 Task: Create a due date automation trigger when advanced on, on the wednesday of the week before a card is due add fields without custom field "Resume" cleared at 11:00 AM.
Action: Mouse moved to (1120, 95)
Screenshot: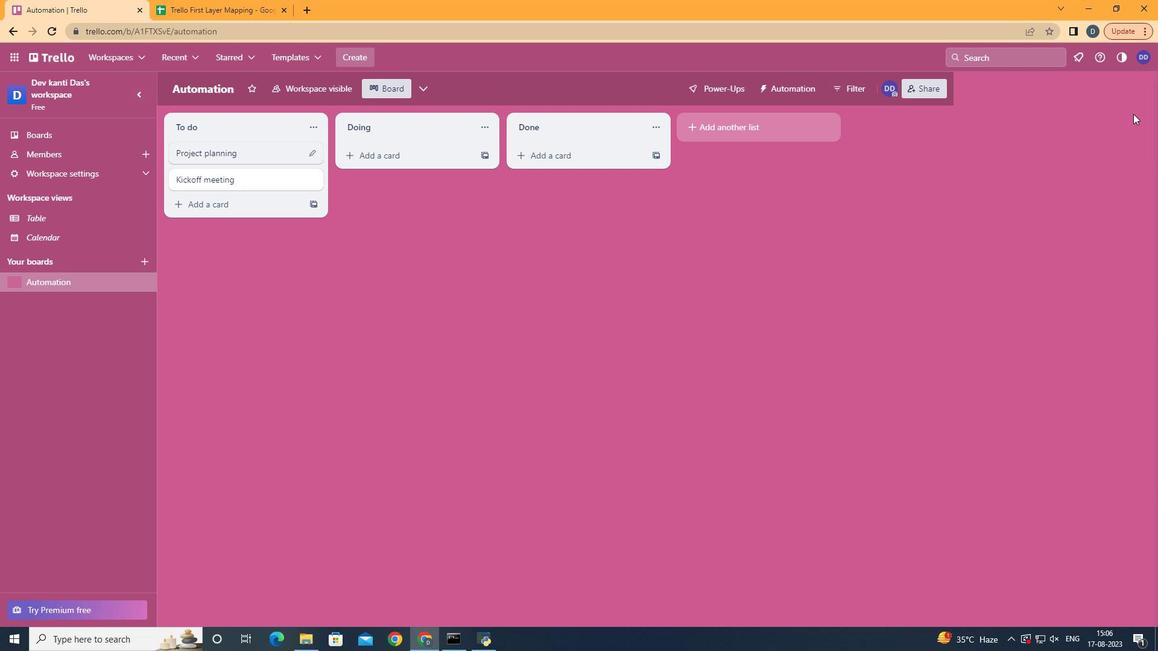 
Action: Mouse pressed left at (1120, 95)
Screenshot: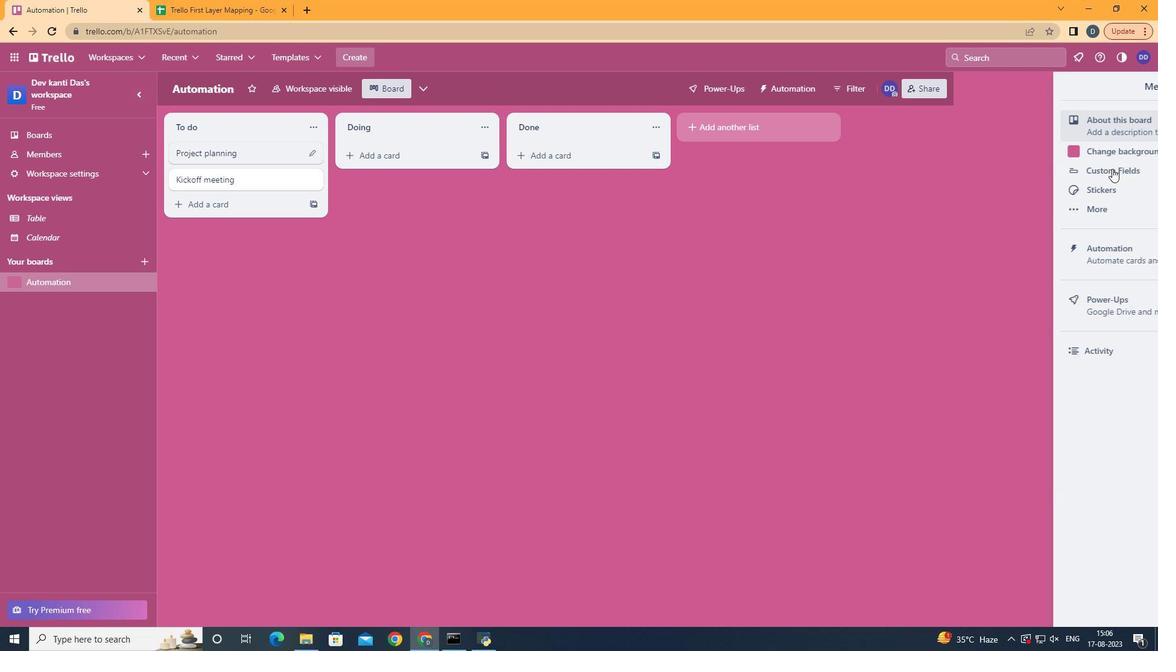 
Action: Mouse moved to (1069, 267)
Screenshot: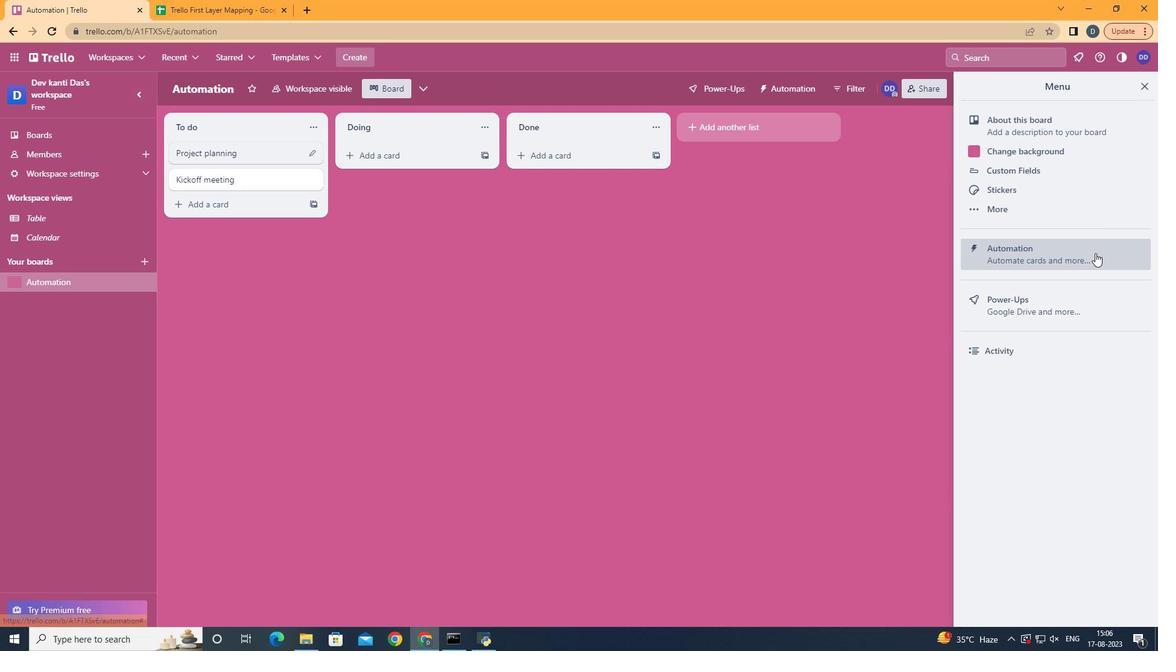 
Action: Mouse pressed left at (1069, 267)
Screenshot: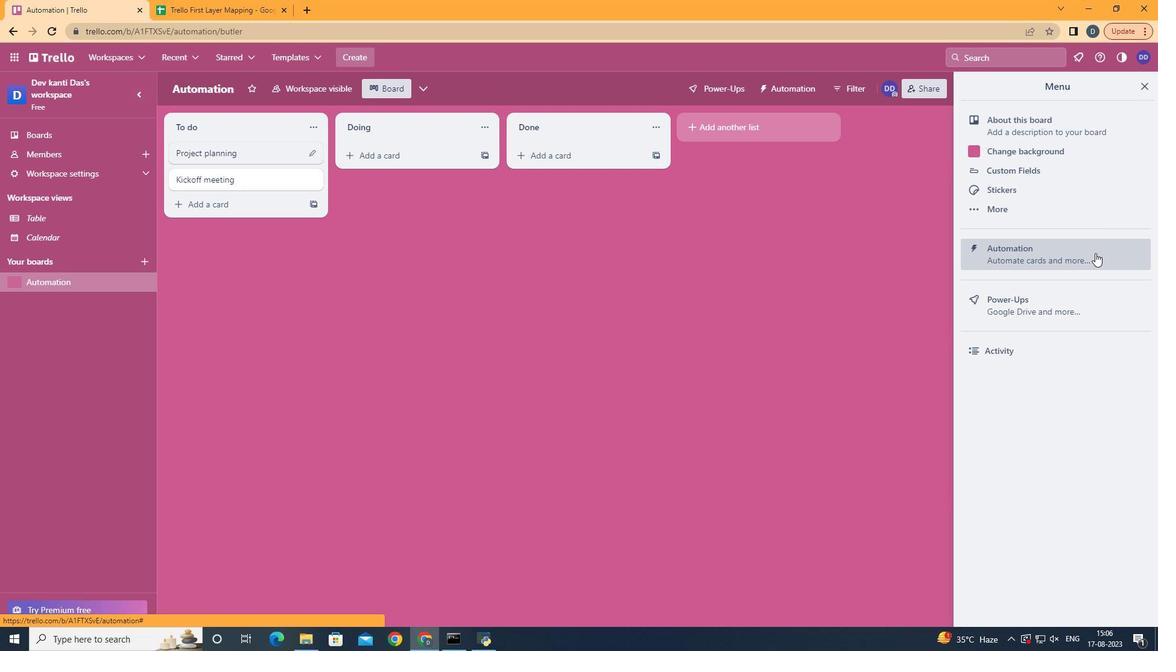 
Action: Mouse moved to (217, 255)
Screenshot: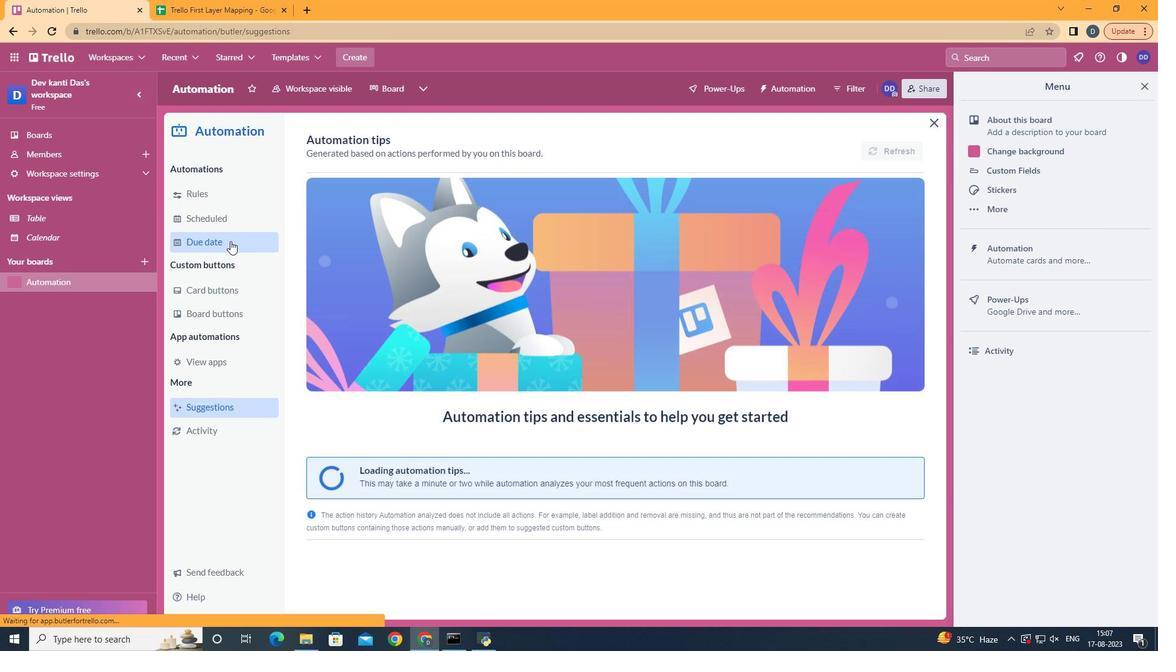 
Action: Mouse pressed left at (217, 255)
Screenshot: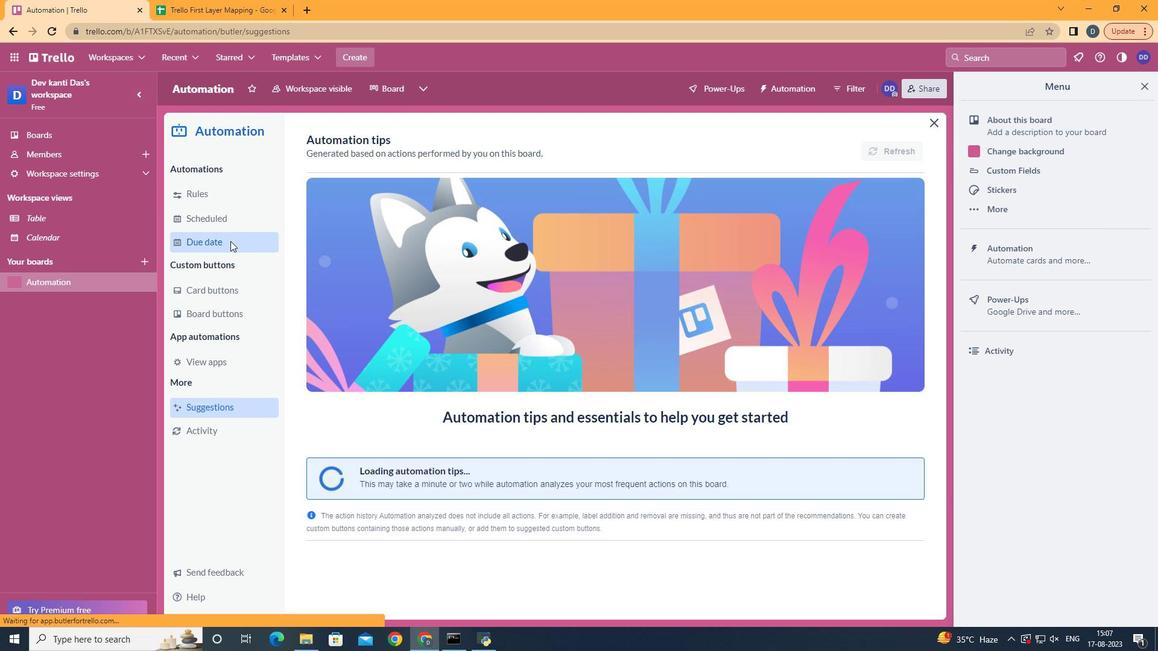 
Action: Mouse moved to (817, 158)
Screenshot: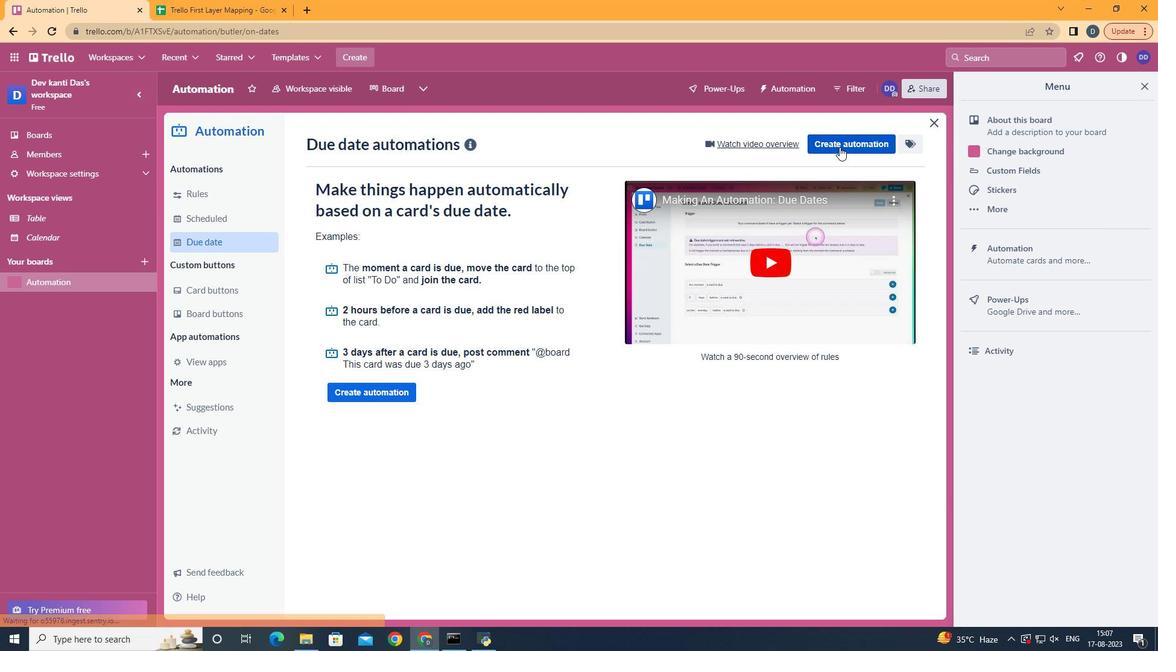 
Action: Mouse pressed left at (817, 158)
Screenshot: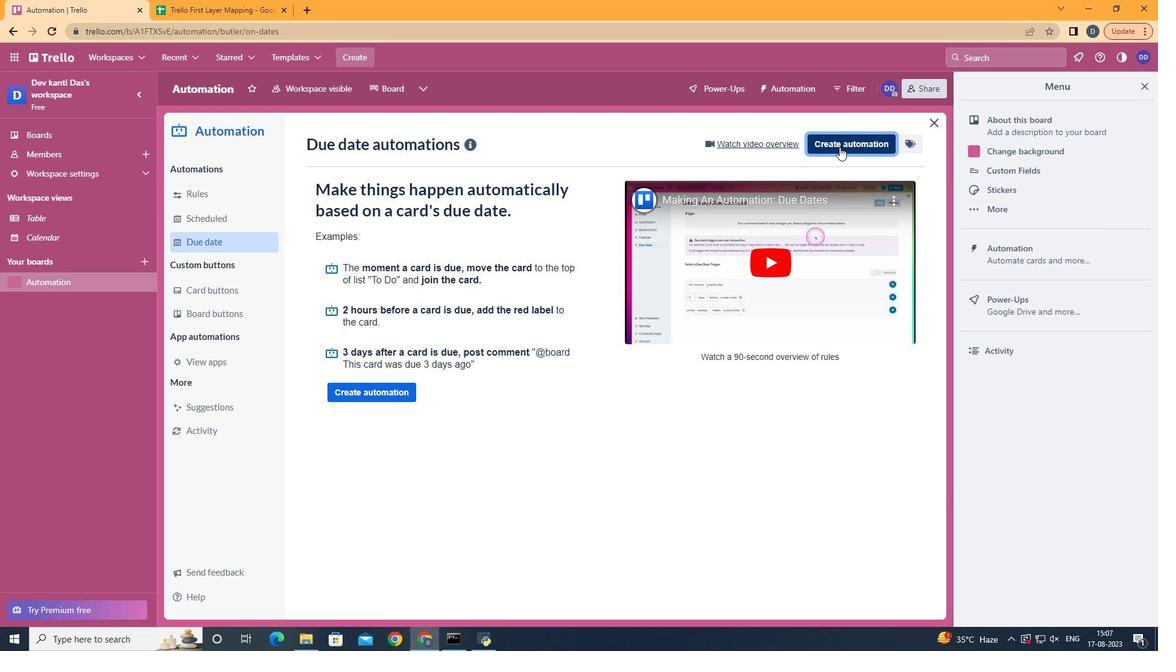 
Action: Mouse moved to (604, 283)
Screenshot: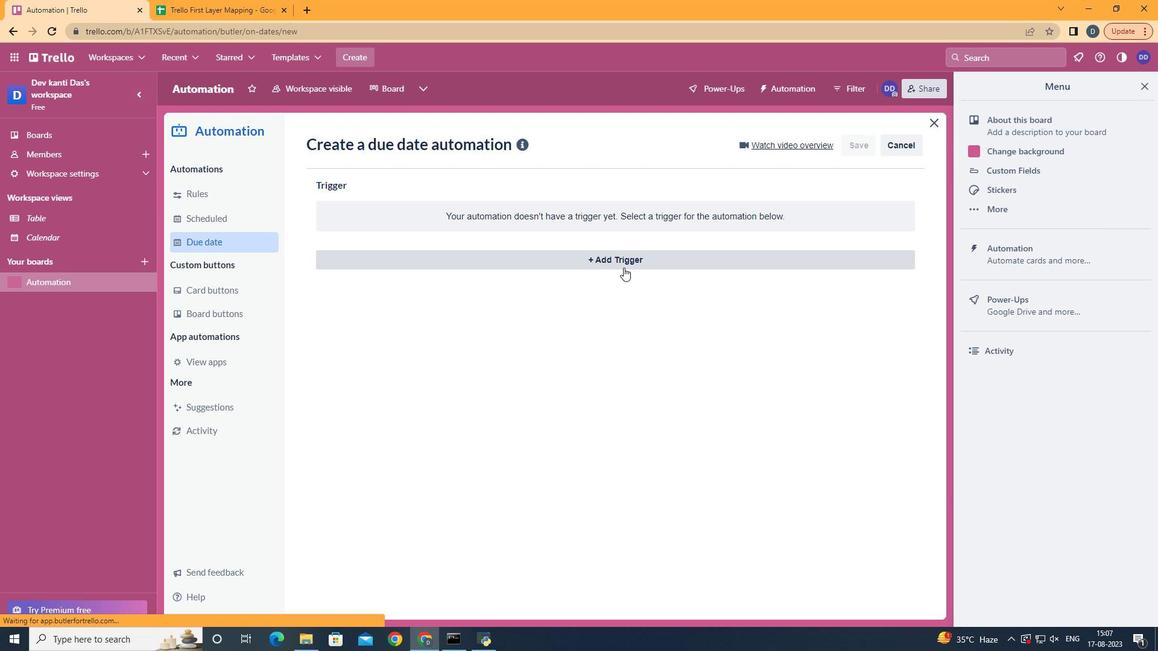 
Action: Mouse pressed left at (604, 283)
Screenshot: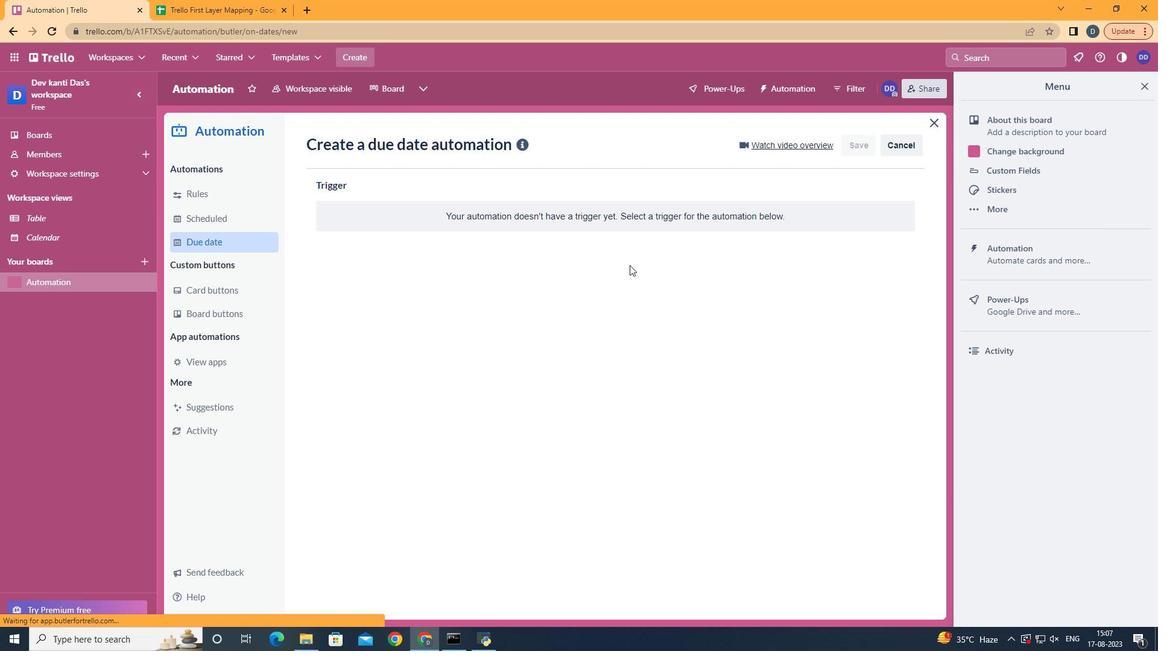 
Action: Mouse moved to (388, 382)
Screenshot: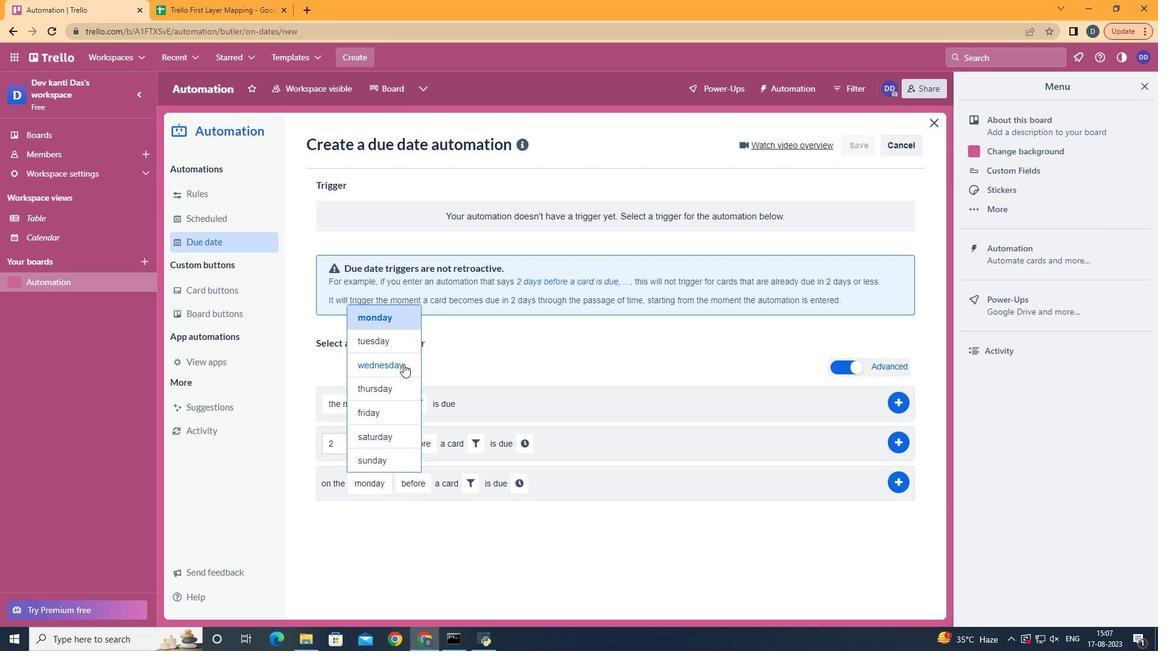 
Action: Mouse pressed left at (388, 382)
Screenshot: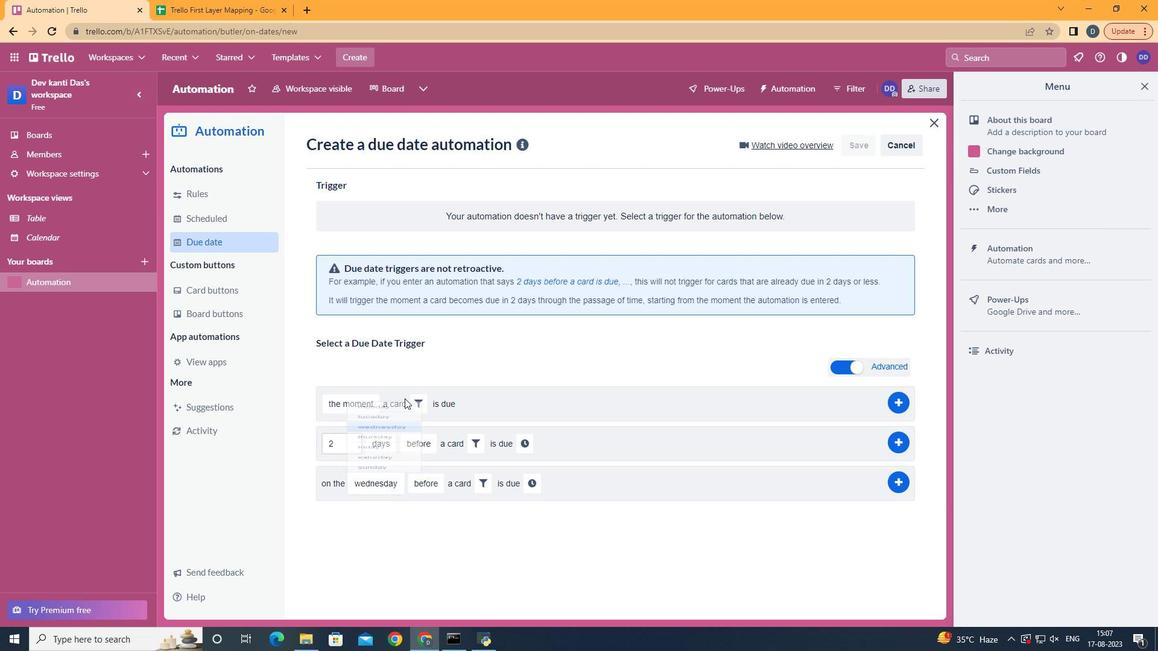 
Action: Mouse moved to (433, 599)
Screenshot: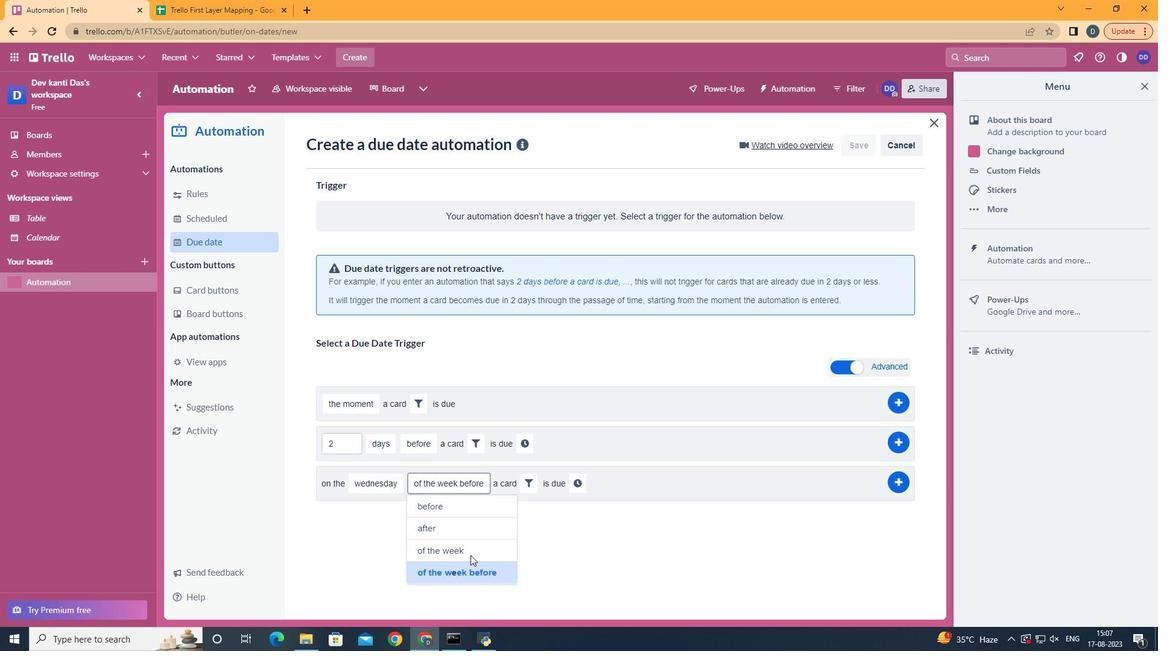
Action: Mouse pressed left at (433, 599)
Screenshot: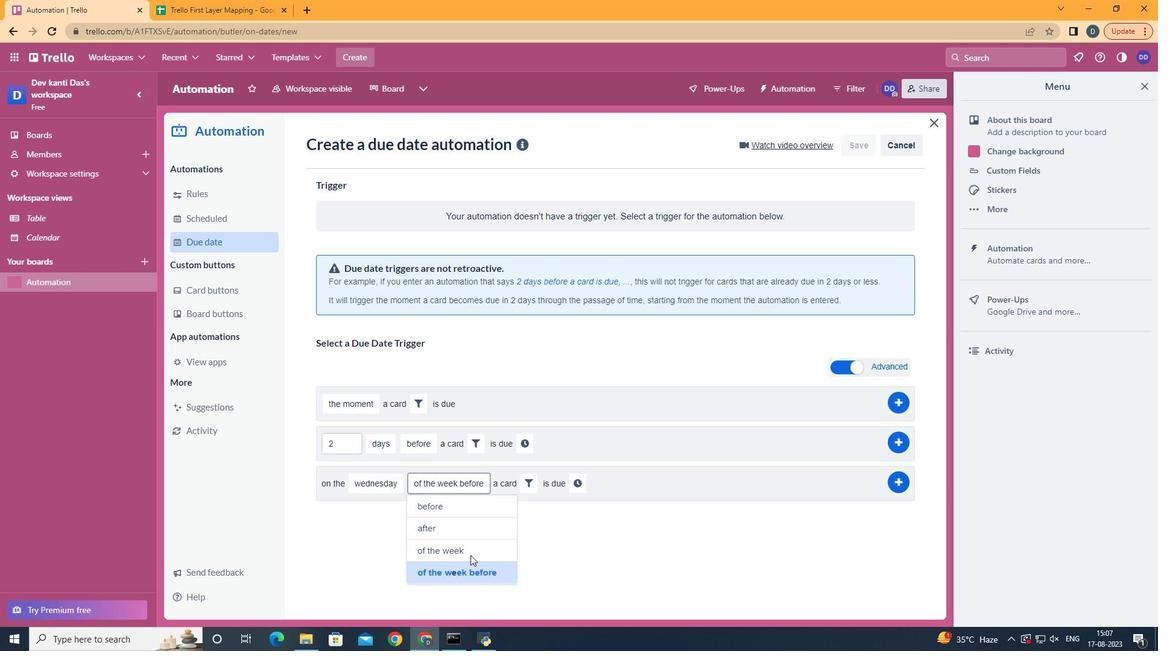 
Action: Mouse moved to (508, 500)
Screenshot: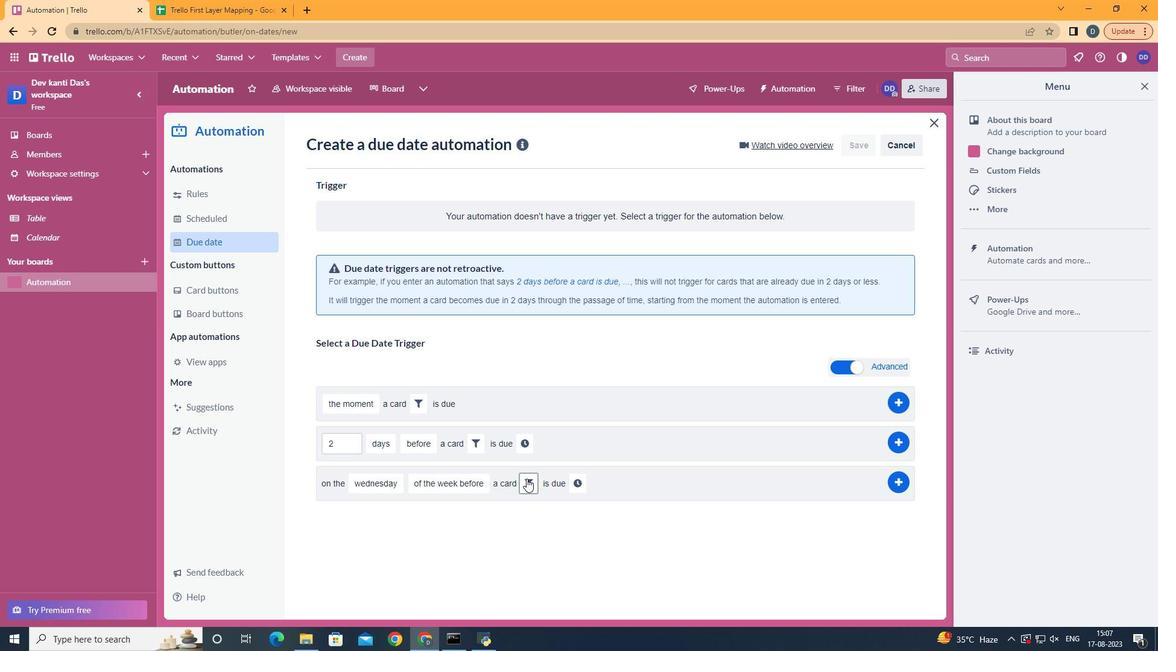 
Action: Mouse pressed left at (508, 500)
Screenshot: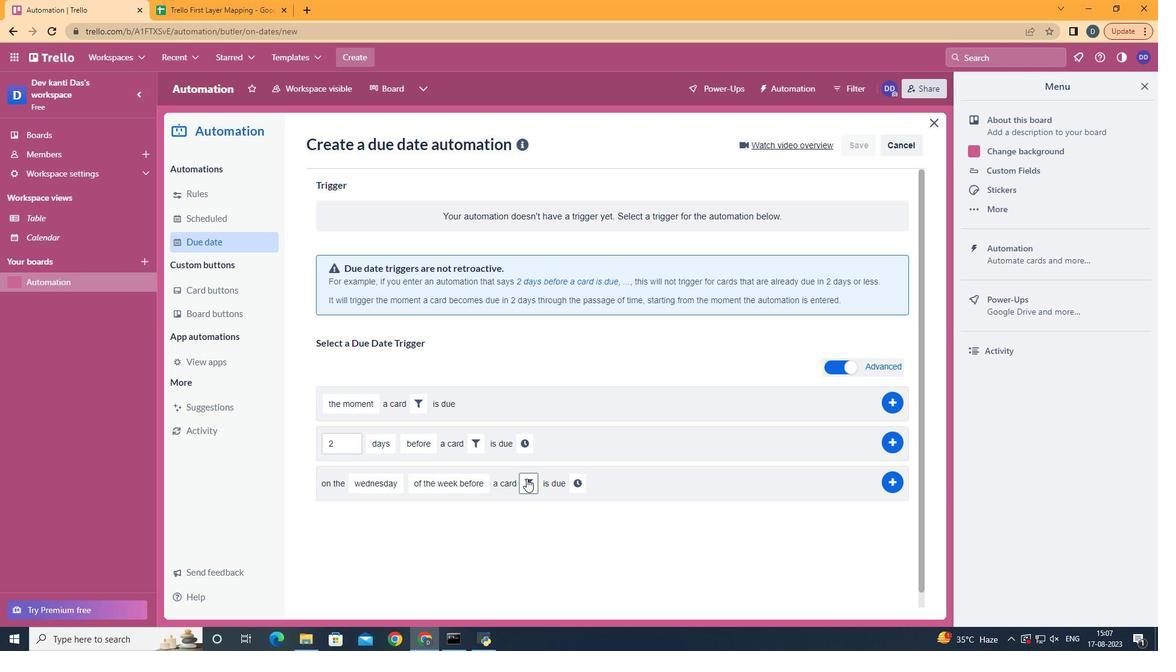 
Action: Mouse moved to (694, 547)
Screenshot: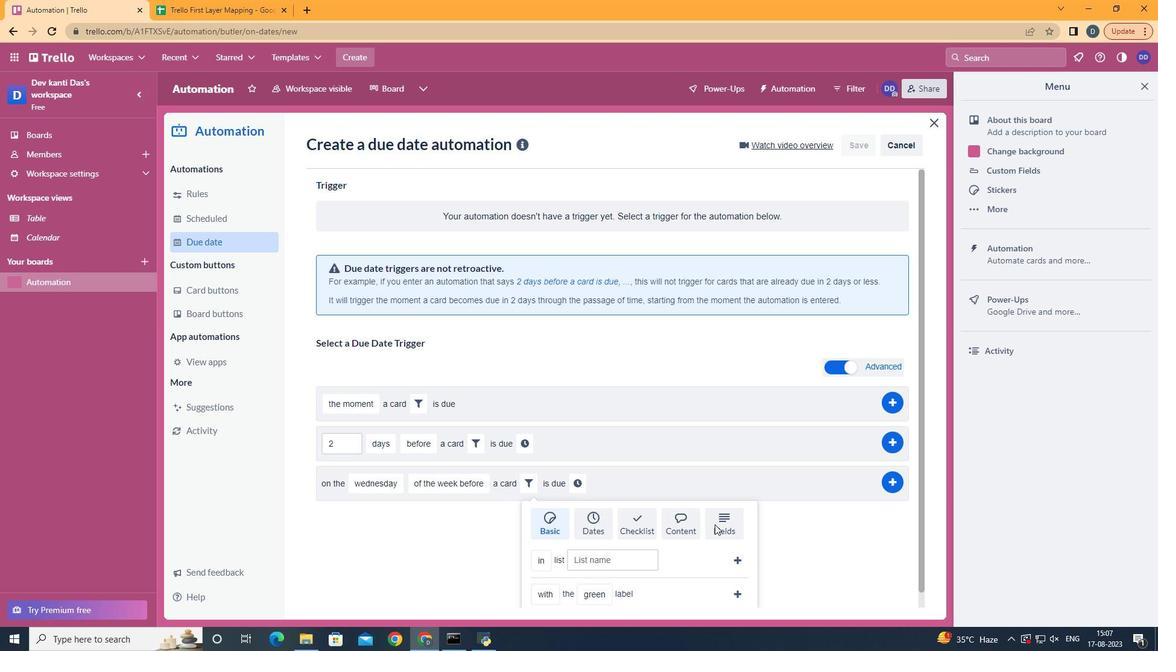 
Action: Mouse pressed left at (694, 547)
Screenshot: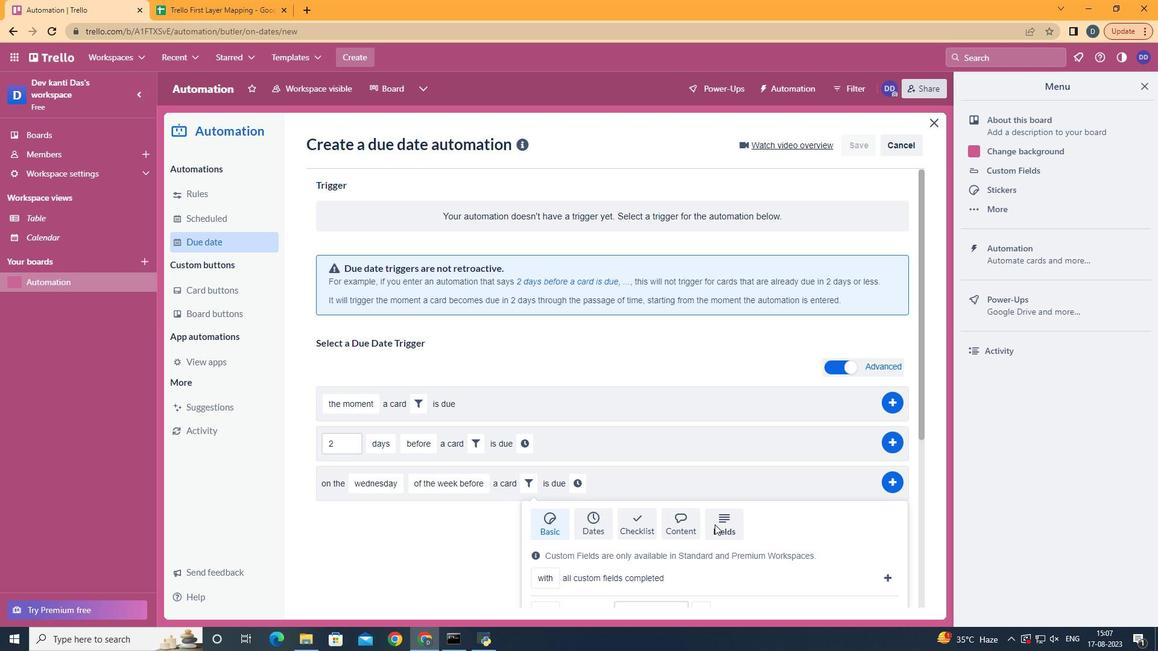 
Action: Mouse scrolled (694, 546) with delta (0, 0)
Screenshot: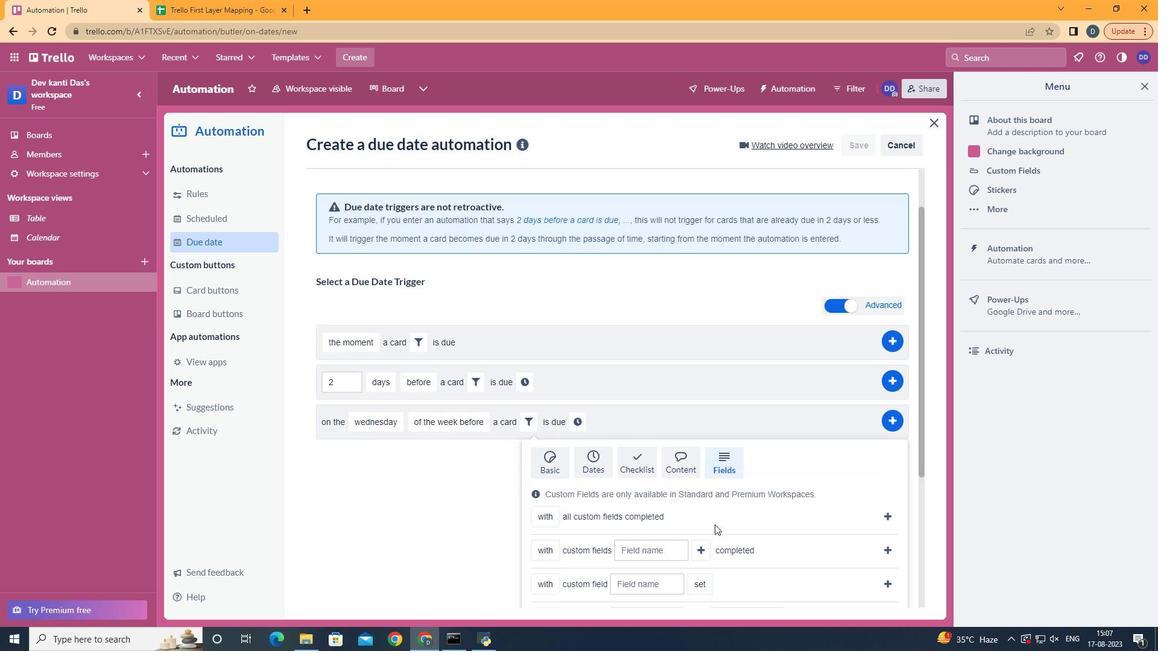 
Action: Mouse scrolled (694, 546) with delta (0, 0)
Screenshot: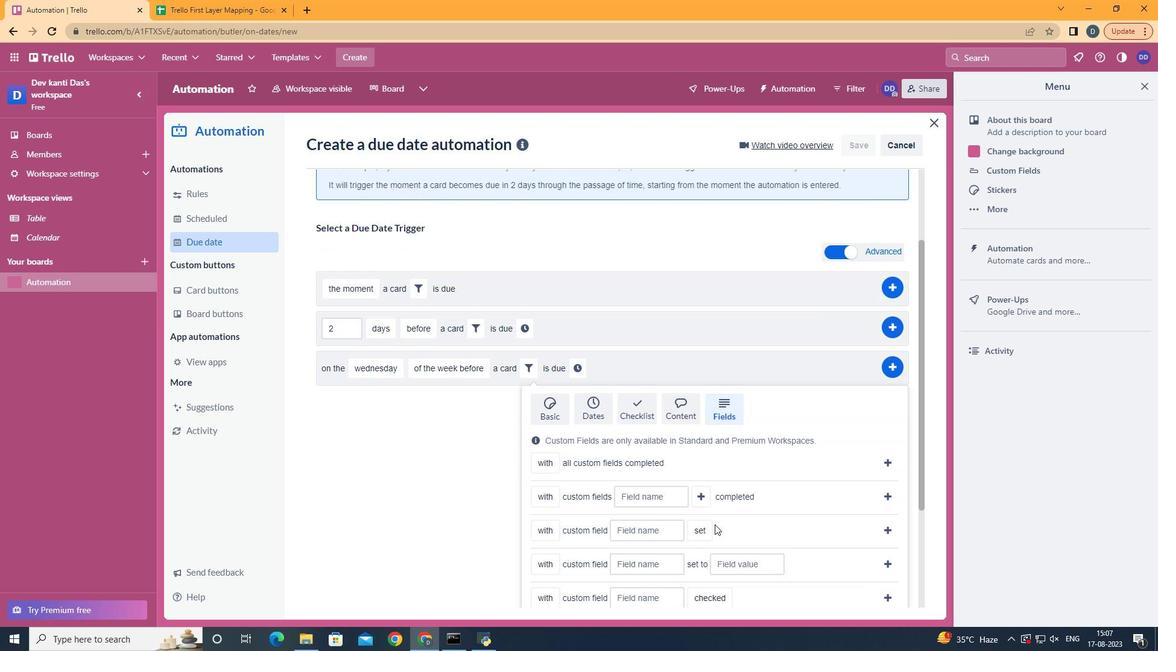 
Action: Mouse scrolled (694, 546) with delta (0, 0)
Screenshot: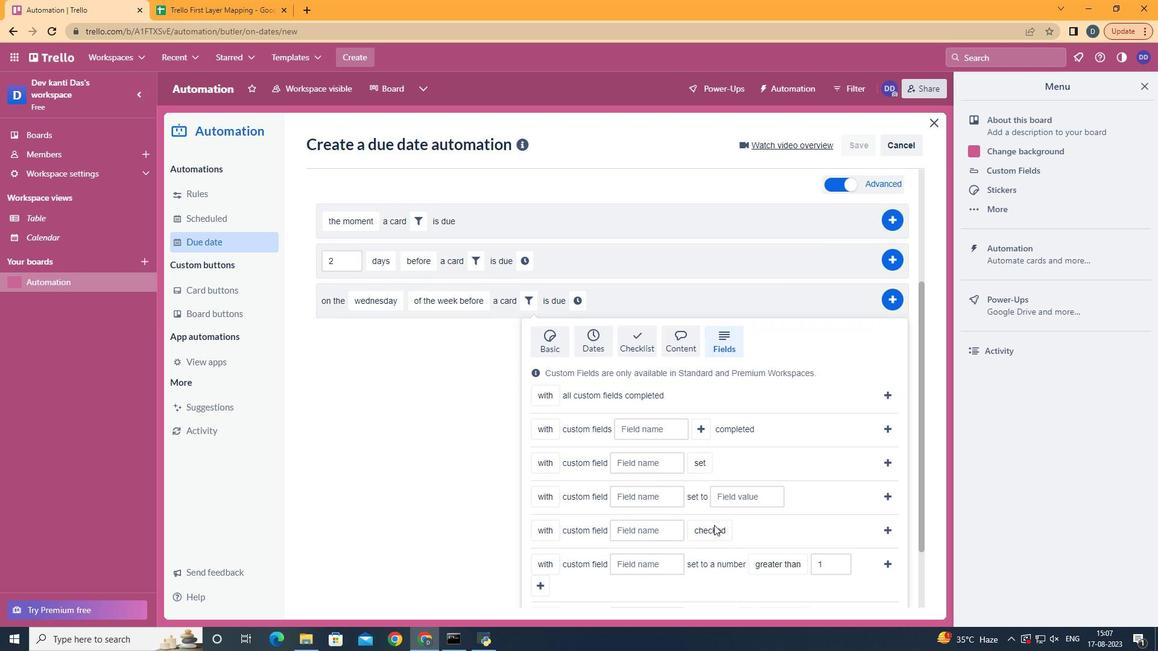 
Action: Mouse scrolled (694, 546) with delta (0, 0)
Screenshot: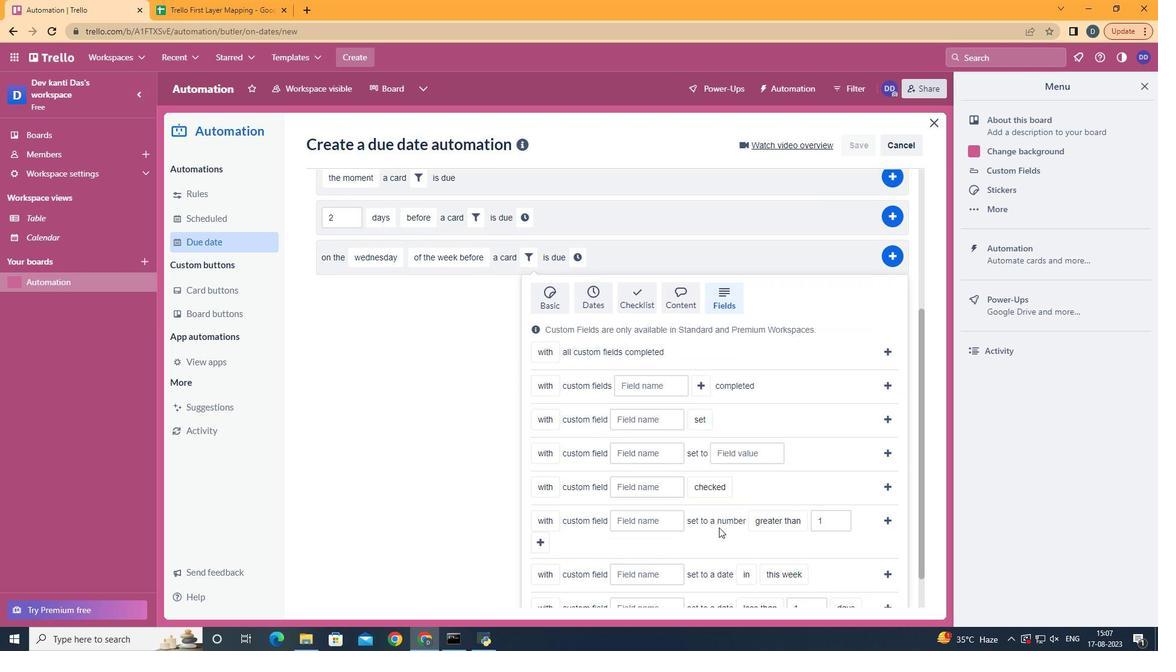
Action: Mouse moved to (544, 472)
Screenshot: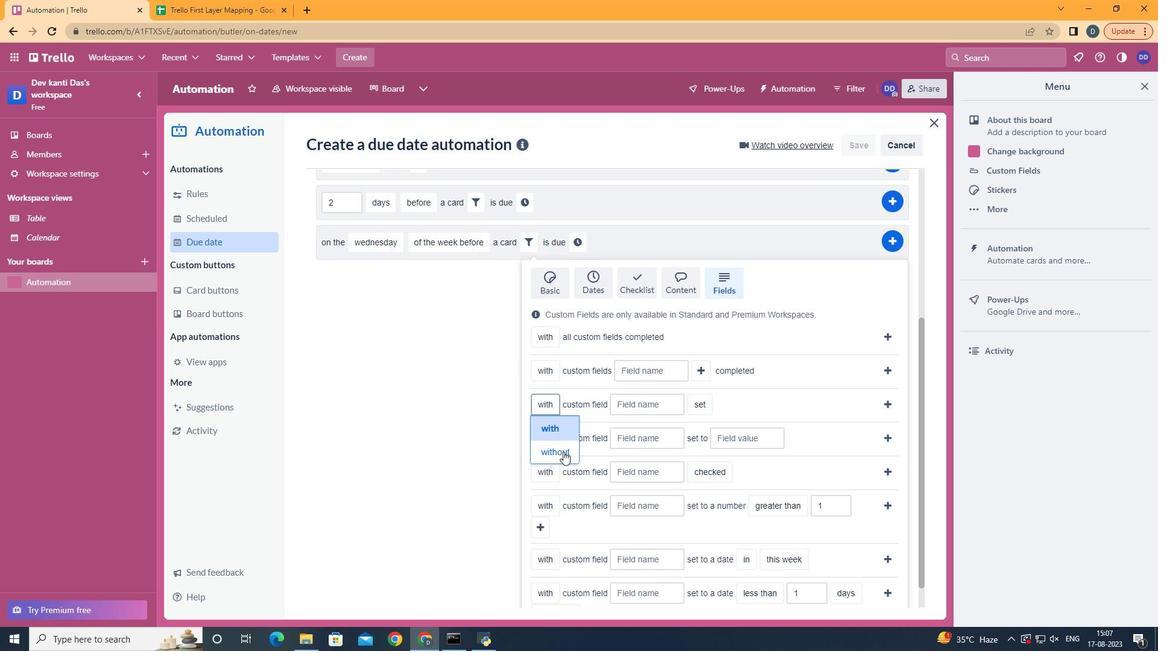 
Action: Mouse pressed left at (544, 472)
Screenshot: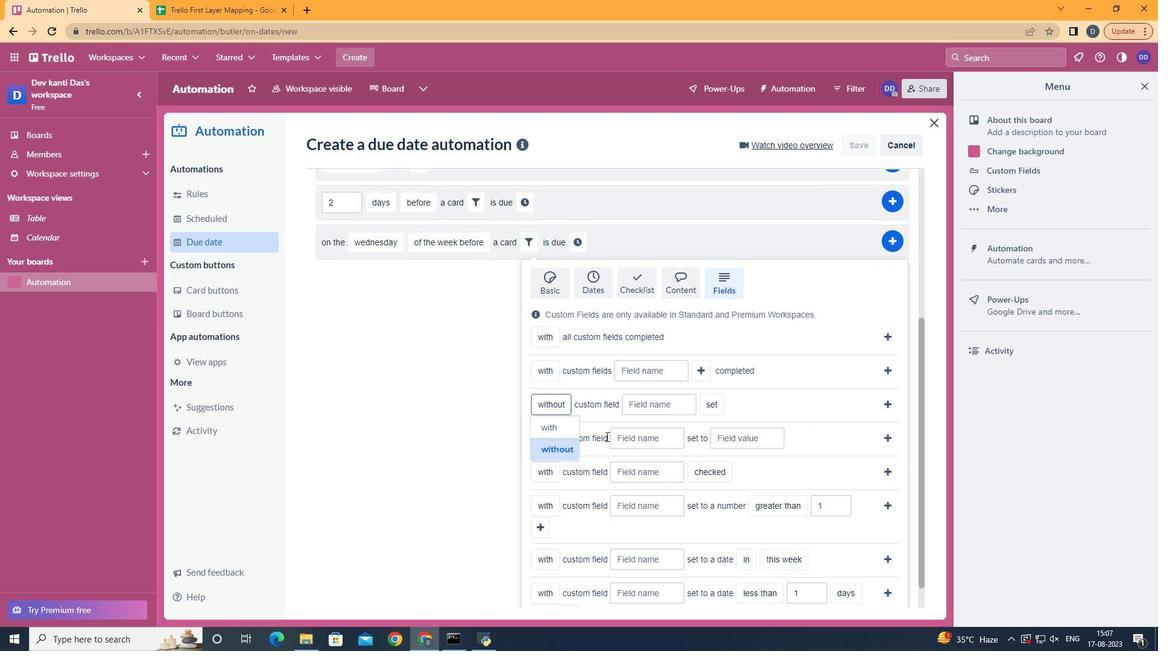 
Action: Mouse moved to (636, 432)
Screenshot: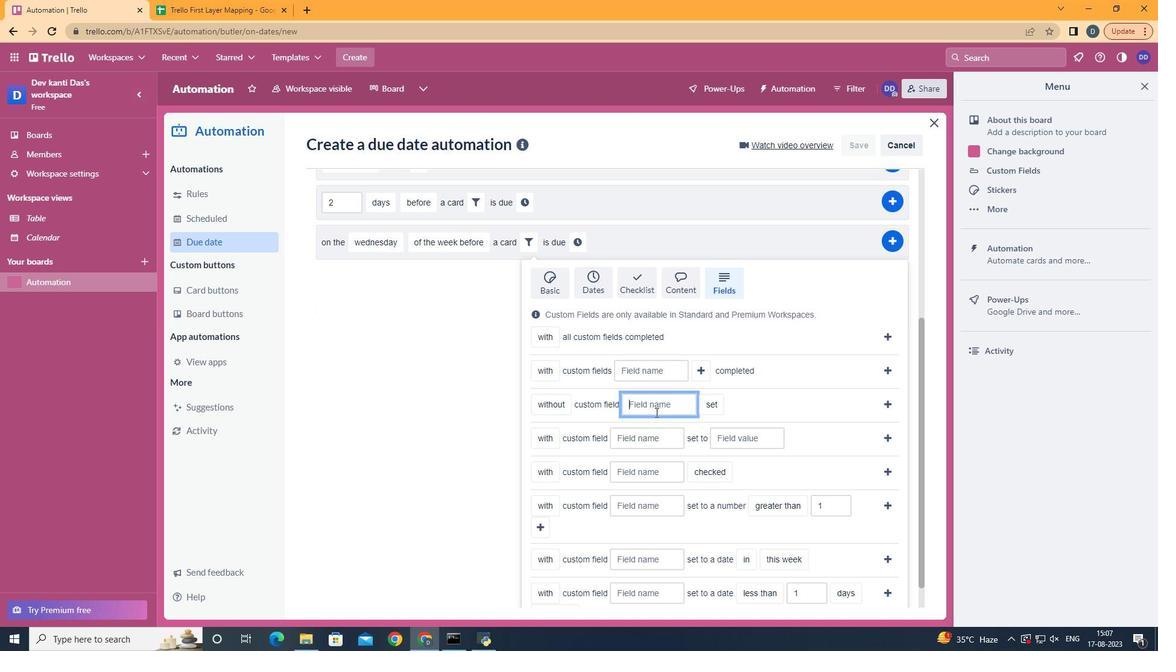 
Action: Mouse pressed left at (636, 432)
Screenshot: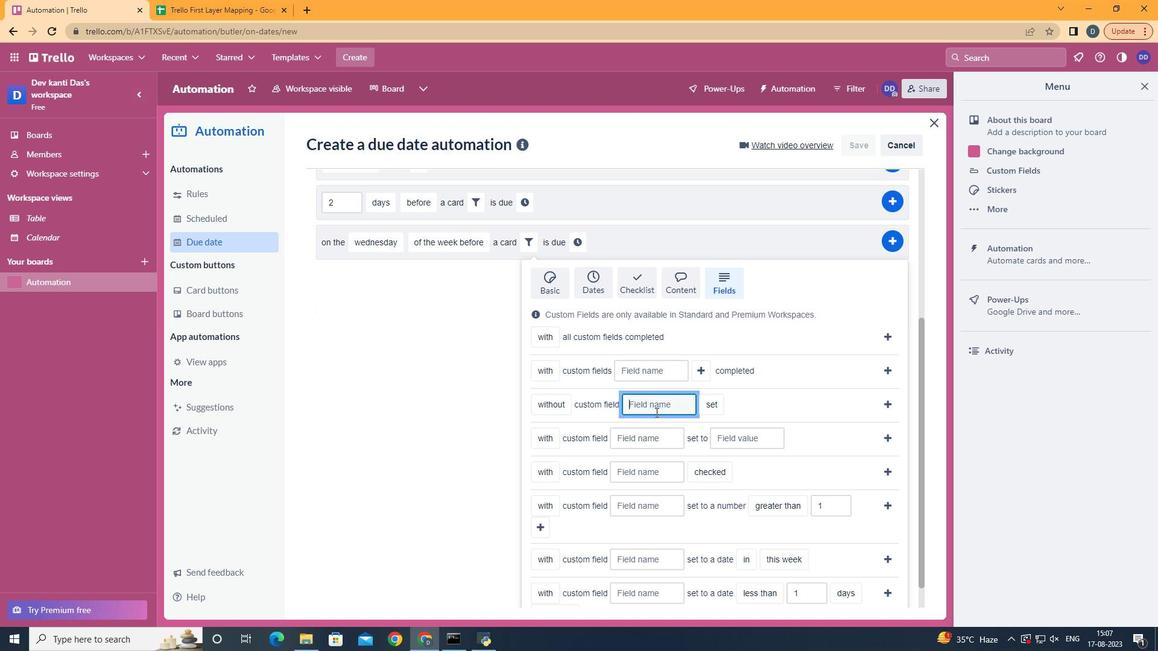 
Action: Key pressed <Key.shift>Resume
Screenshot: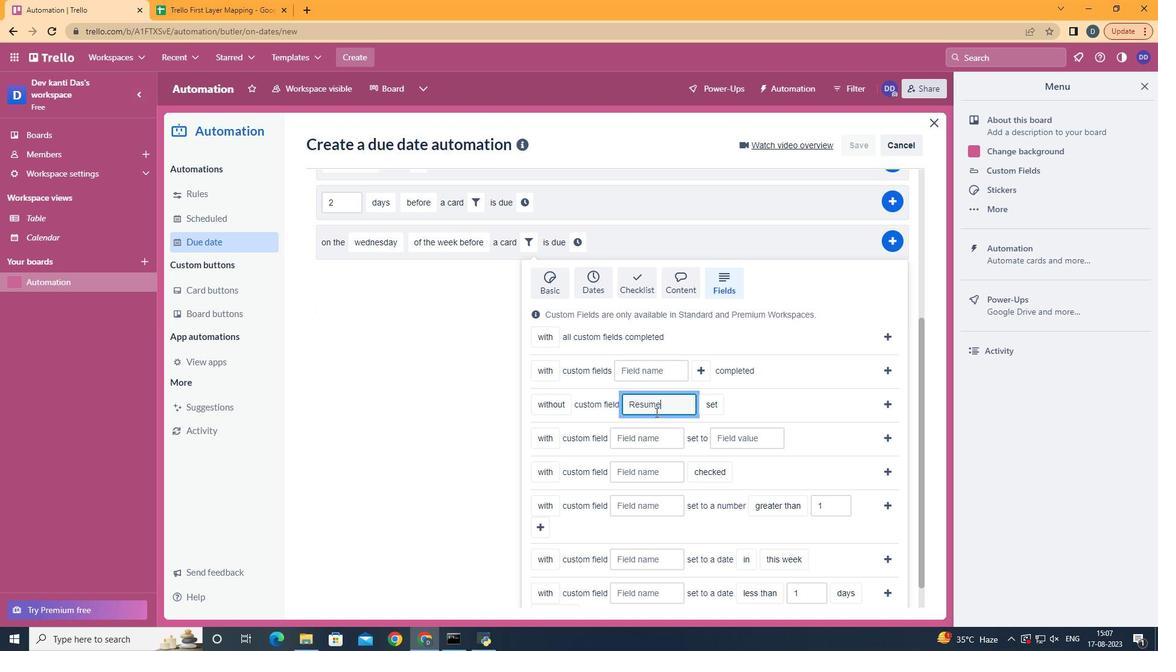 
Action: Mouse moved to (692, 467)
Screenshot: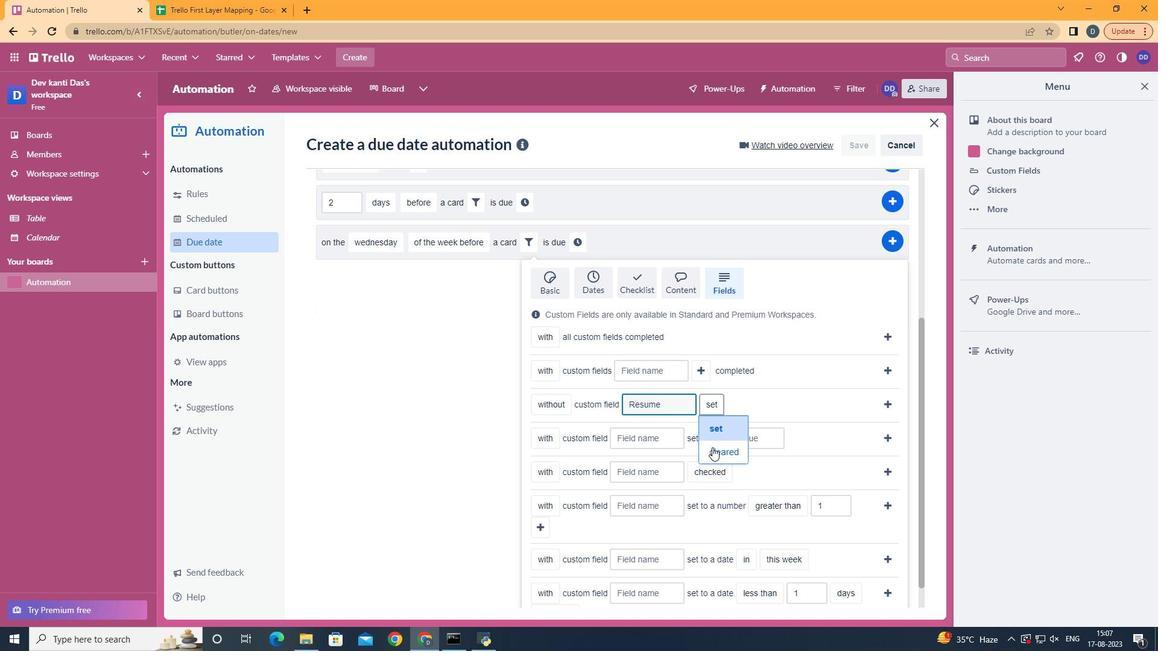 
Action: Mouse pressed left at (692, 467)
Screenshot: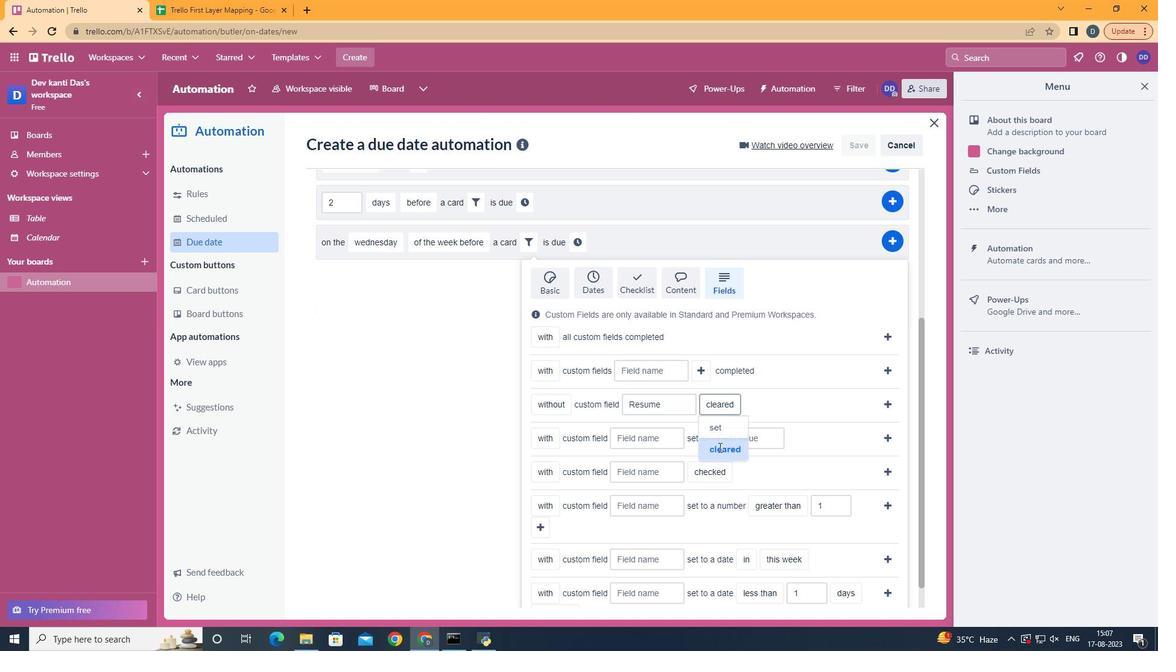 
Action: Mouse moved to (863, 418)
Screenshot: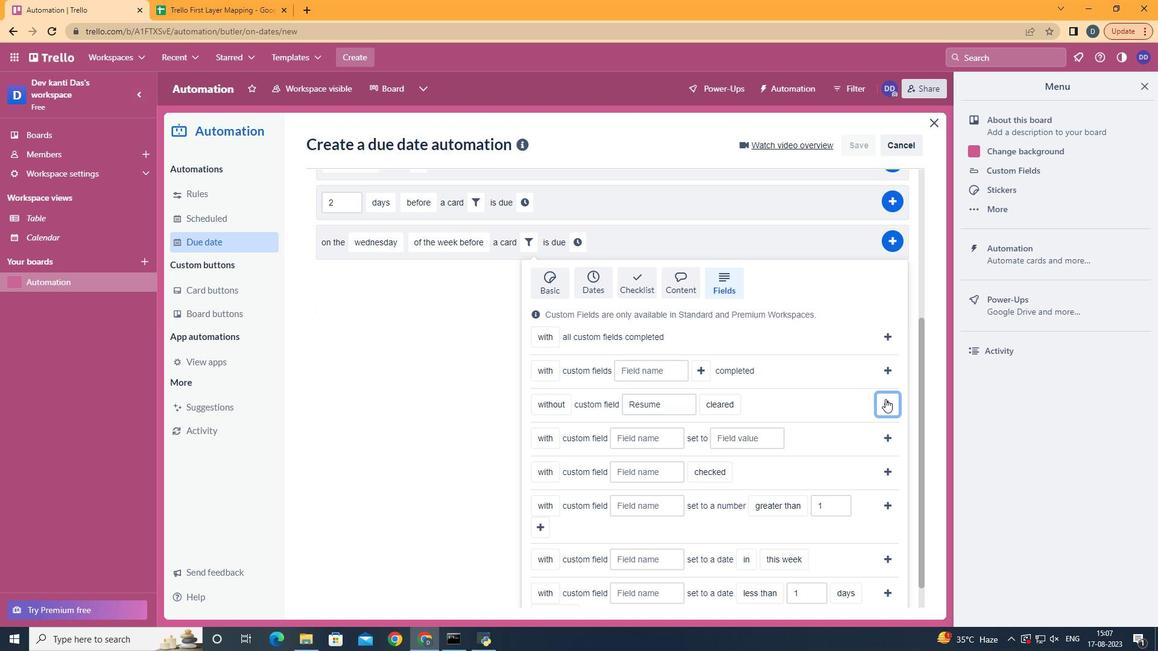 
Action: Mouse pressed left at (863, 418)
Screenshot: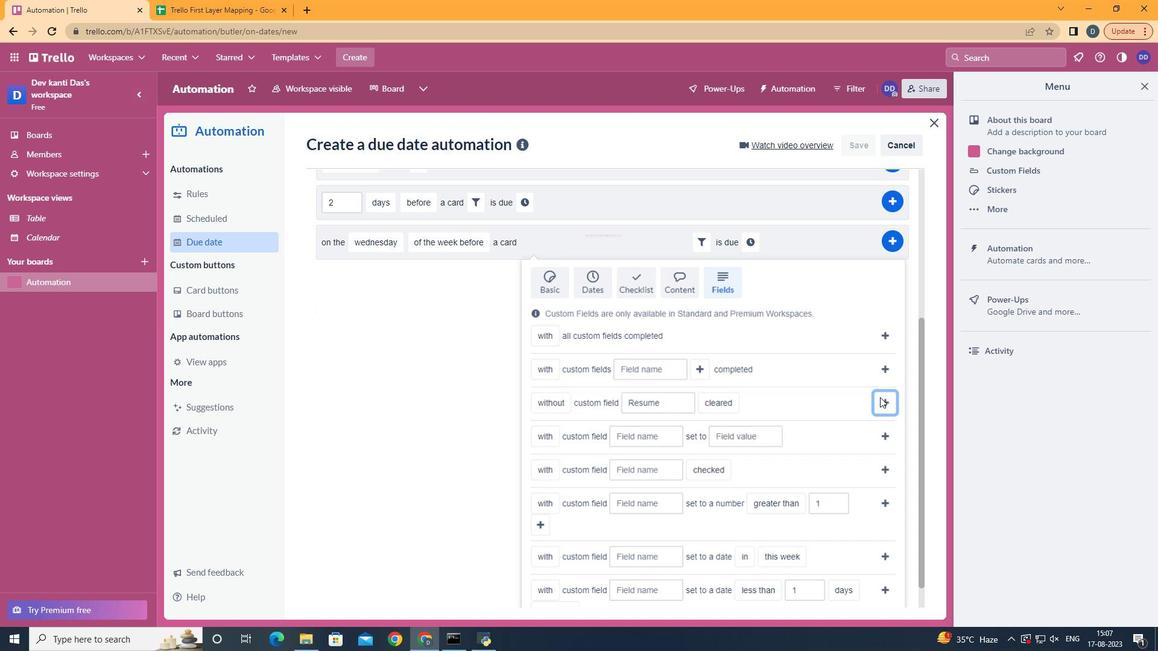 
Action: Mouse moved to (727, 508)
Screenshot: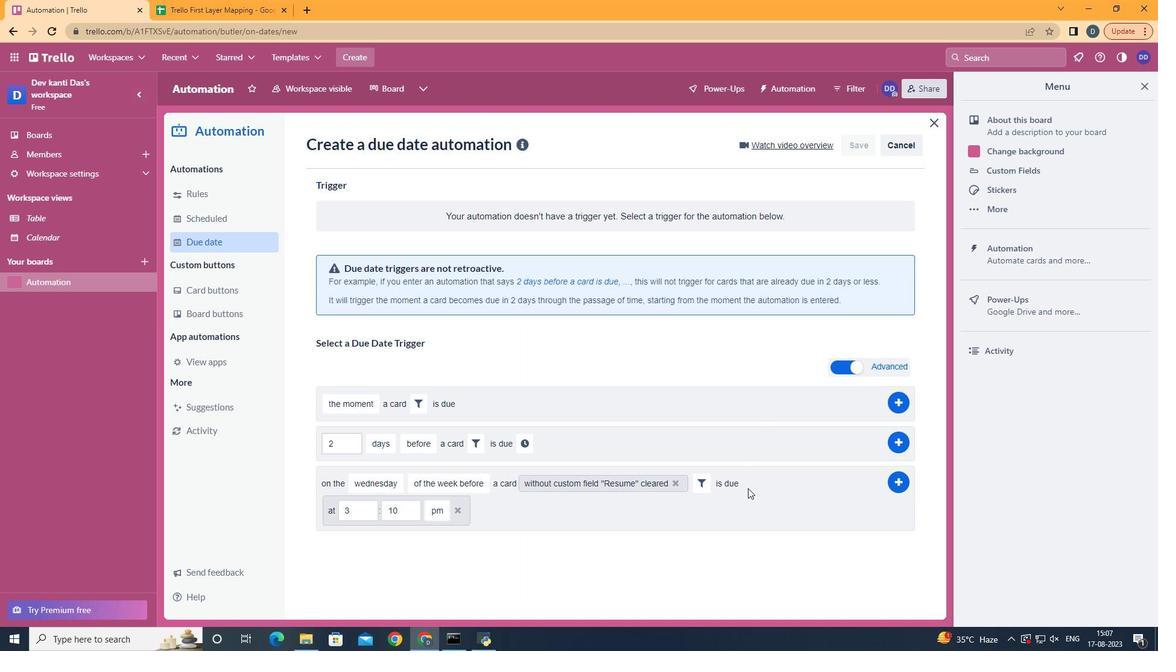 
Action: Mouse pressed left at (727, 508)
Screenshot: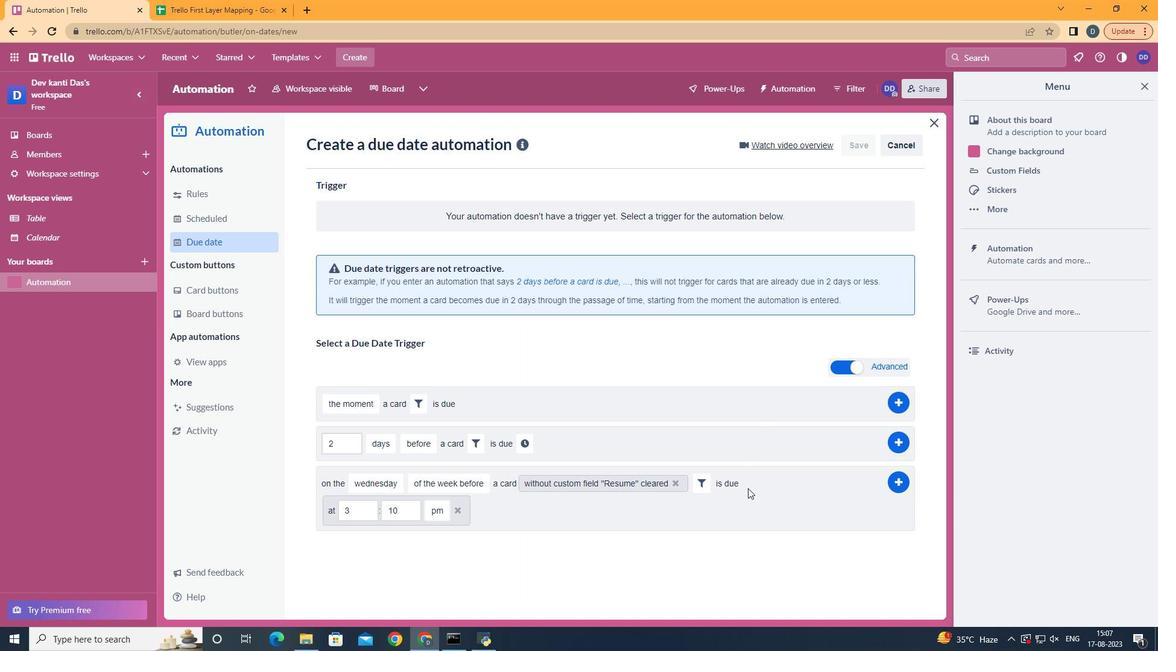 
Action: Mouse moved to (362, 533)
Screenshot: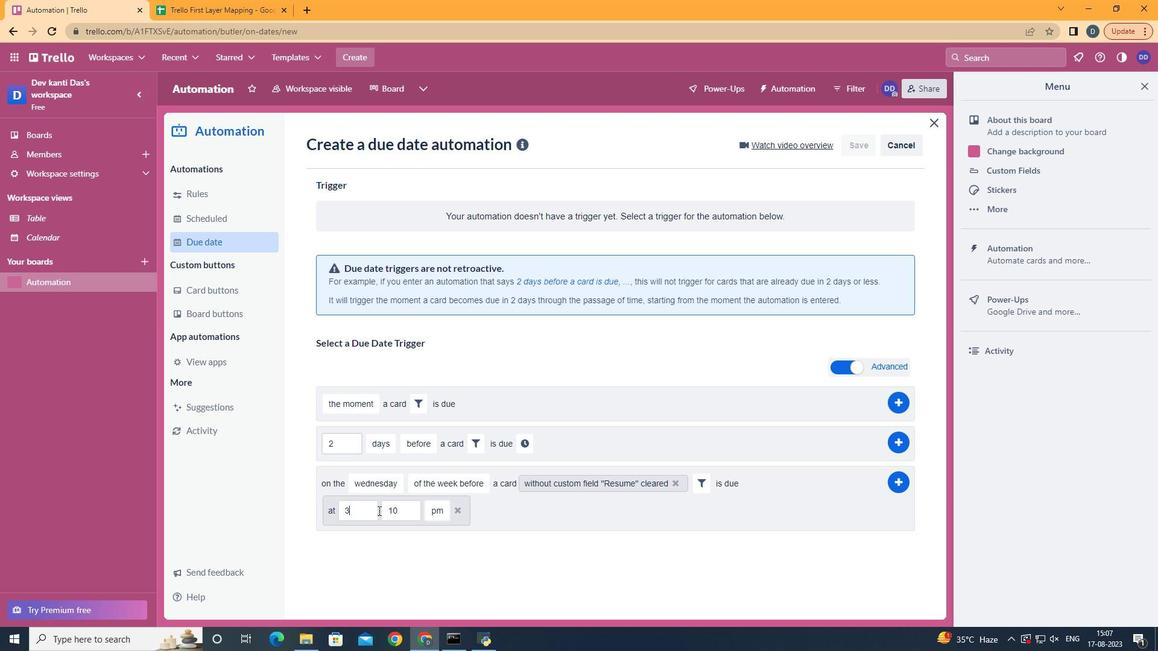 
Action: Mouse pressed left at (362, 533)
Screenshot: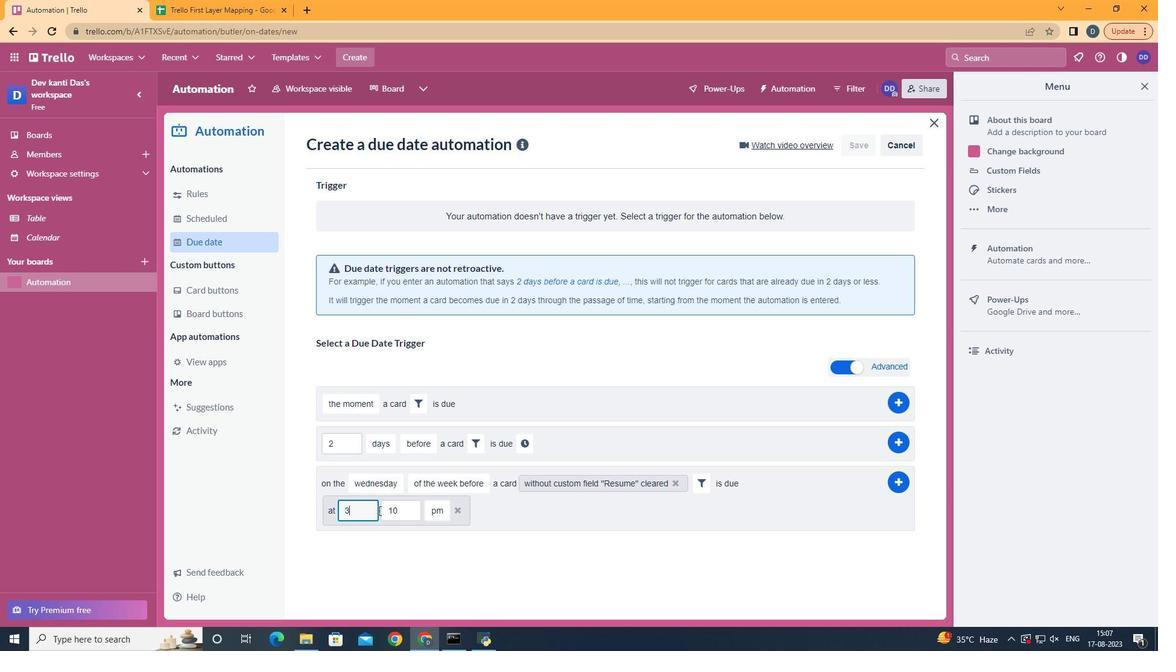 
Action: Mouse moved to (351, 535)
Screenshot: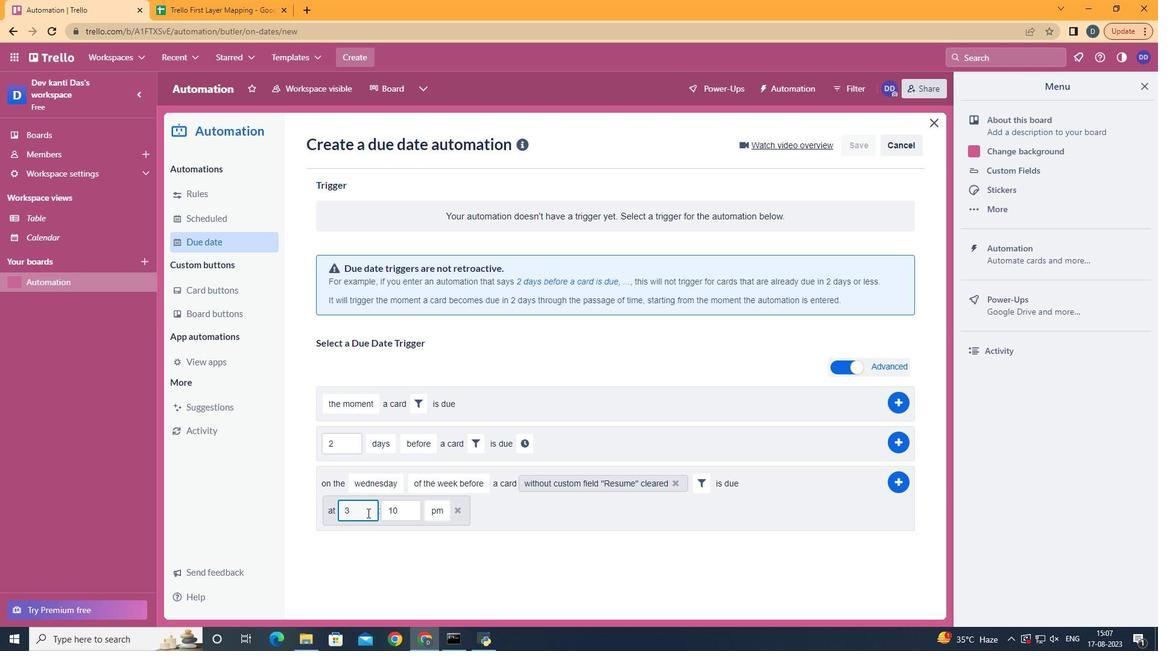 
Action: Key pressed <Key.backspace>11
Screenshot: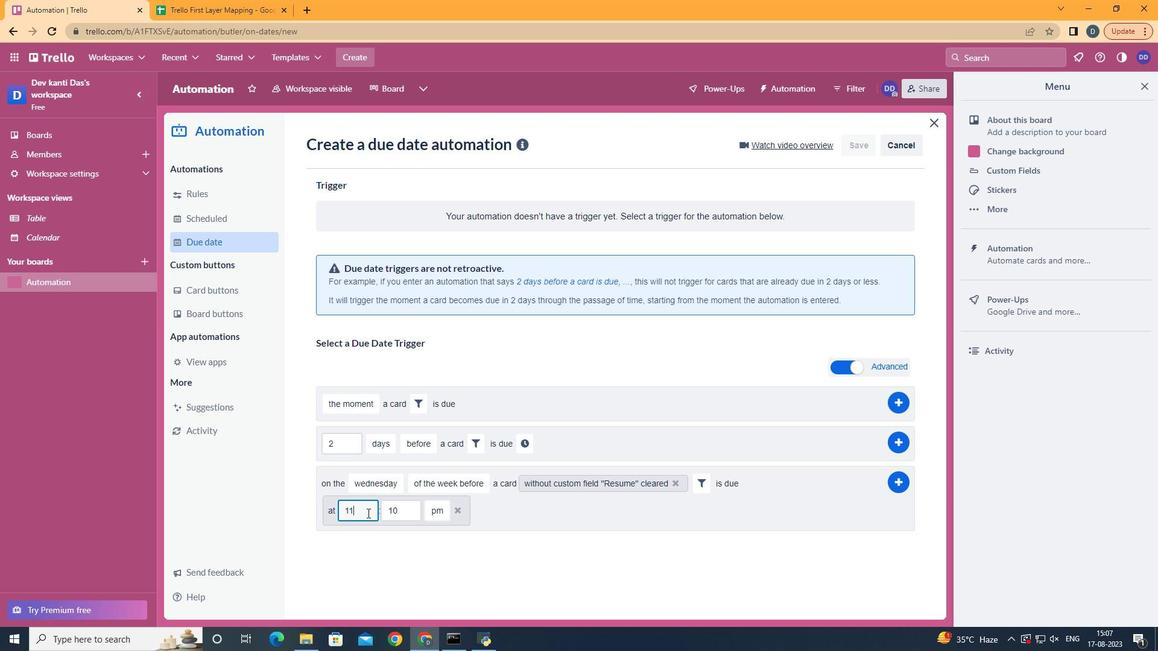 
Action: Mouse moved to (396, 537)
Screenshot: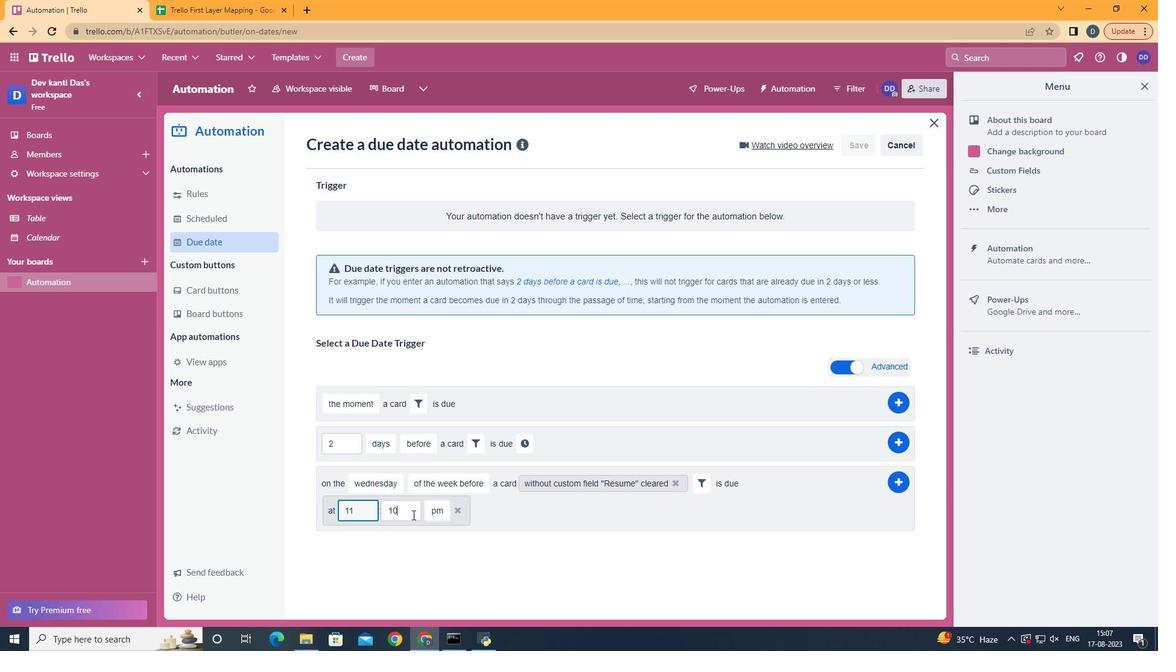 
Action: Mouse pressed left at (396, 537)
Screenshot: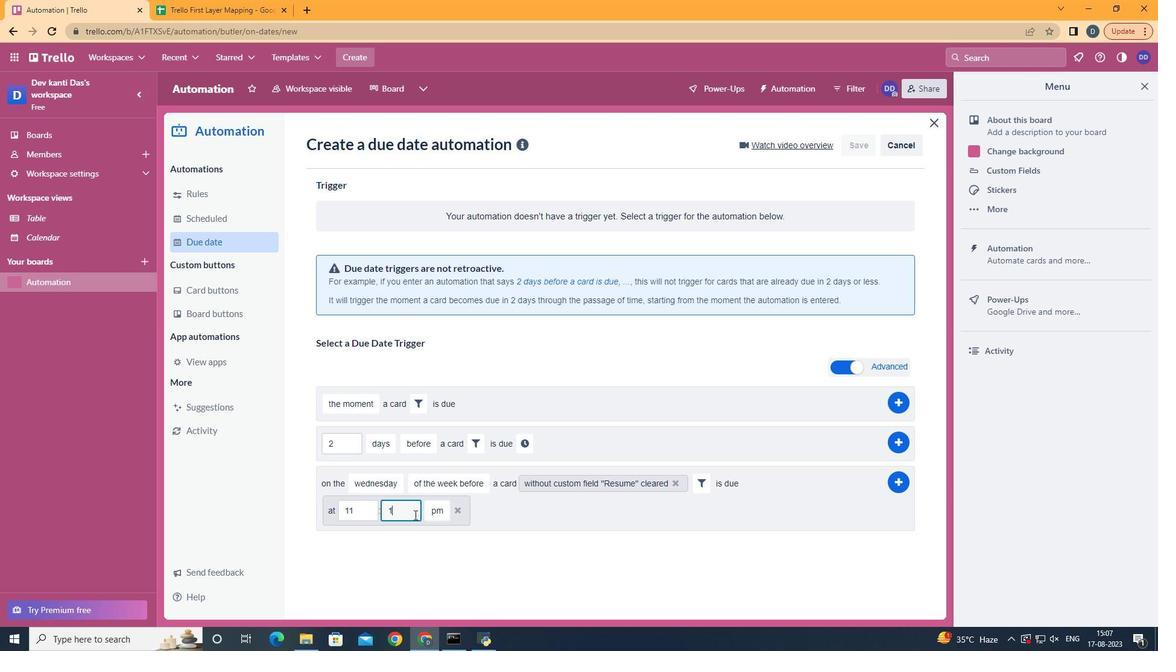 
Action: Key pressed <Key.backspace>
Screenshot: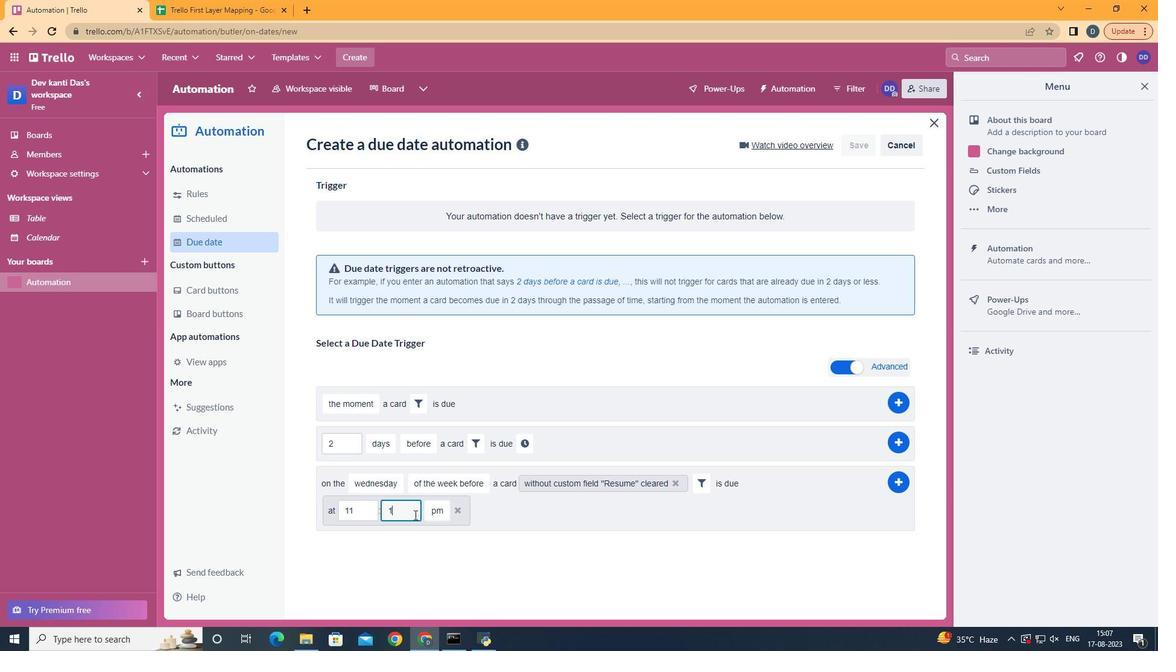 
Action: Mouse moved to (398, 537)
Screenshot: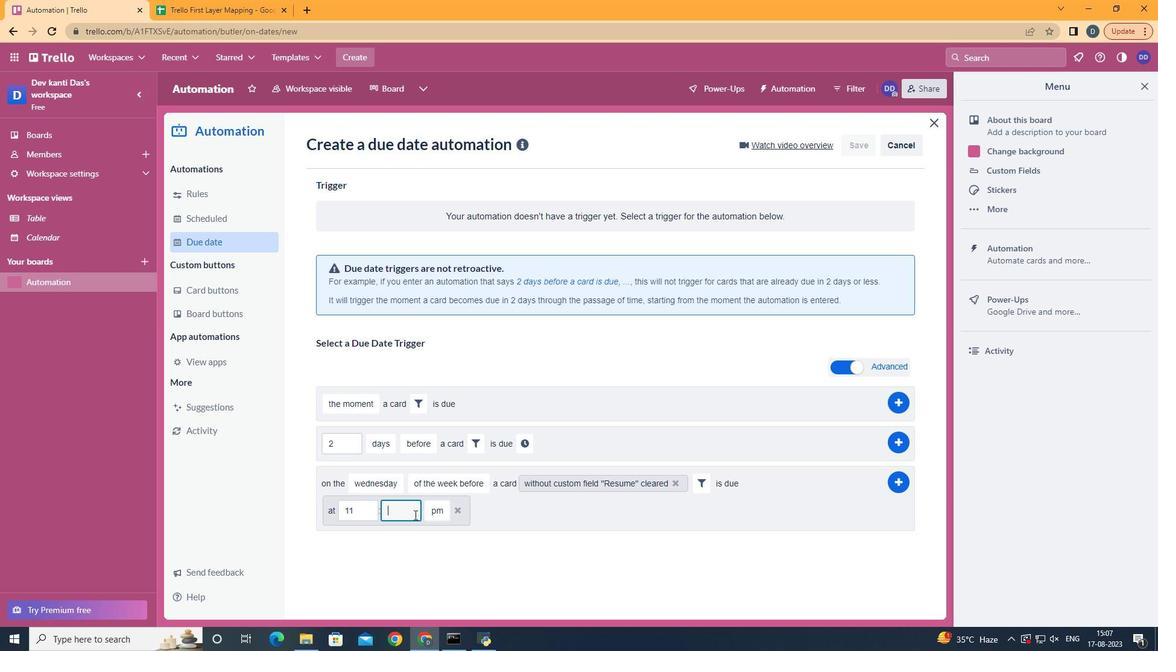 
Action: Key pressed <Key.backspace>00
Screenshot: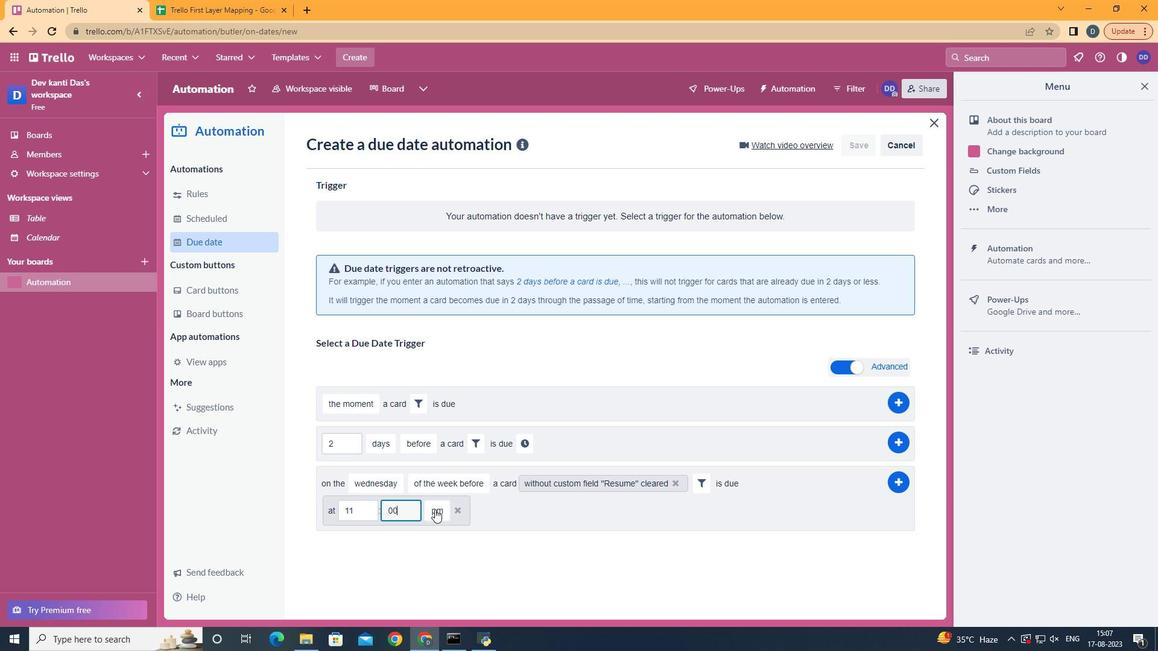 
Action: Mouse moved to (426, 557)
Screenshot: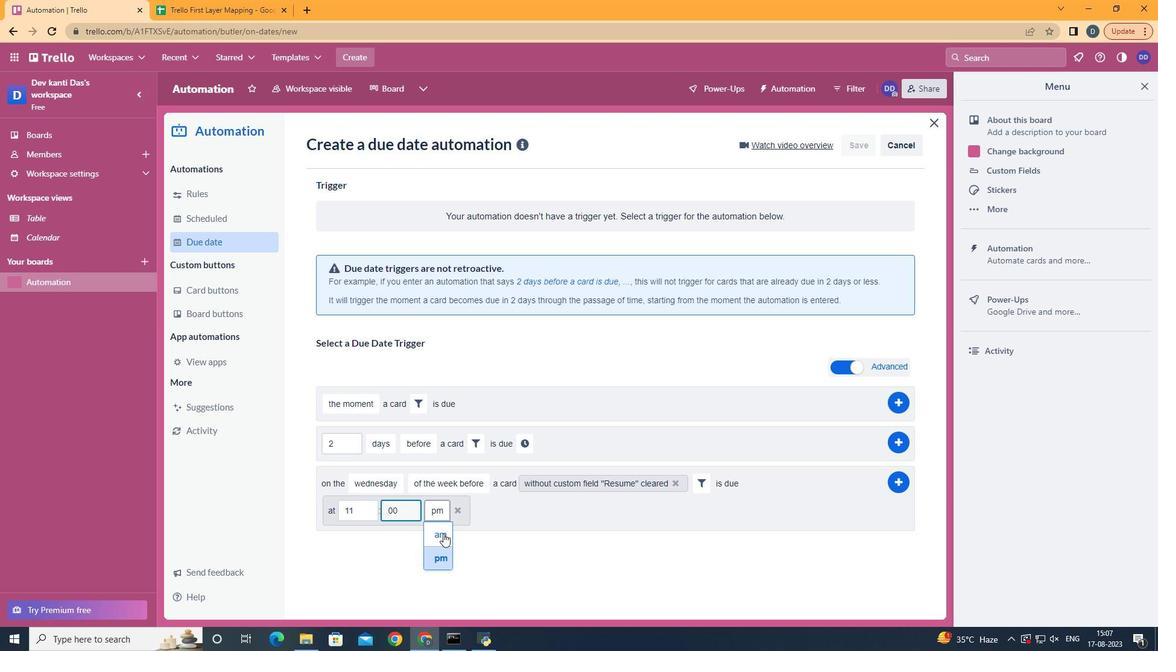
Action: Mouse pressed left at (426, 557)
Screenshot: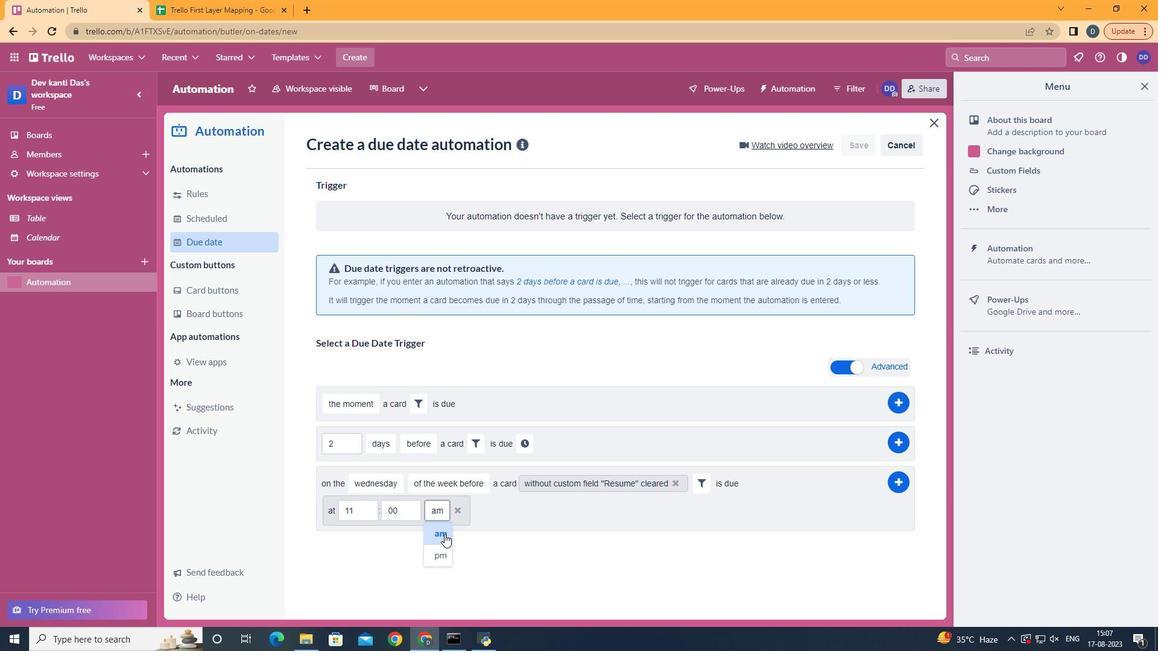 
Action: Mouse moved to (875, 500)
Screenshot: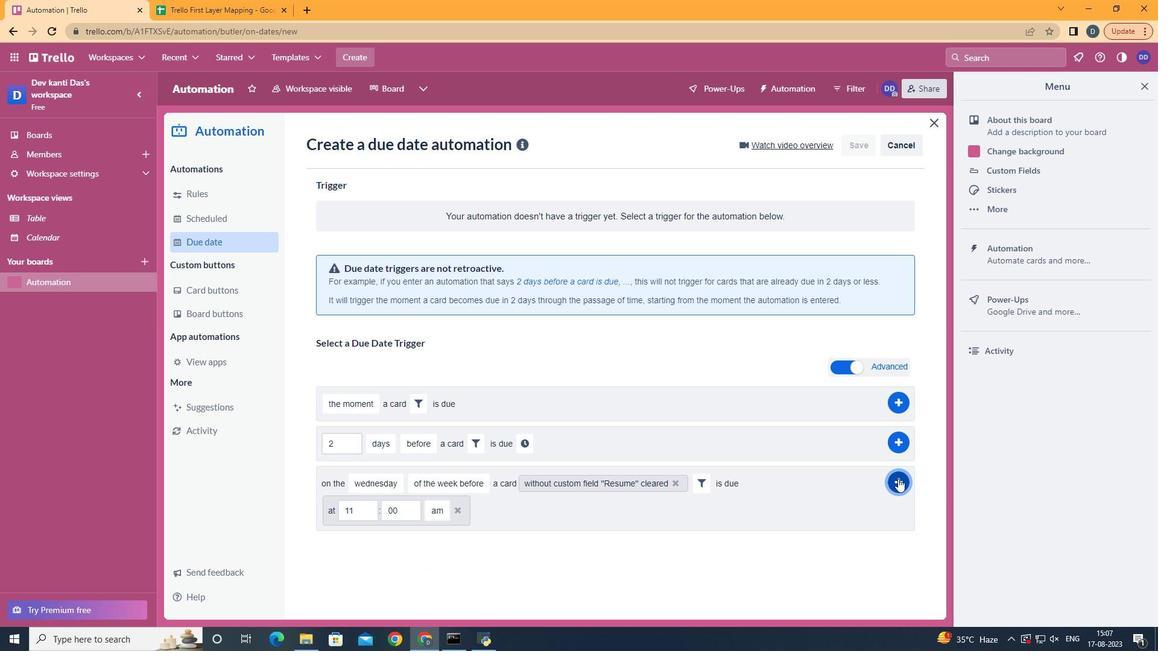 
Action: Mouse pressed left at (875, 500)
Screenshot: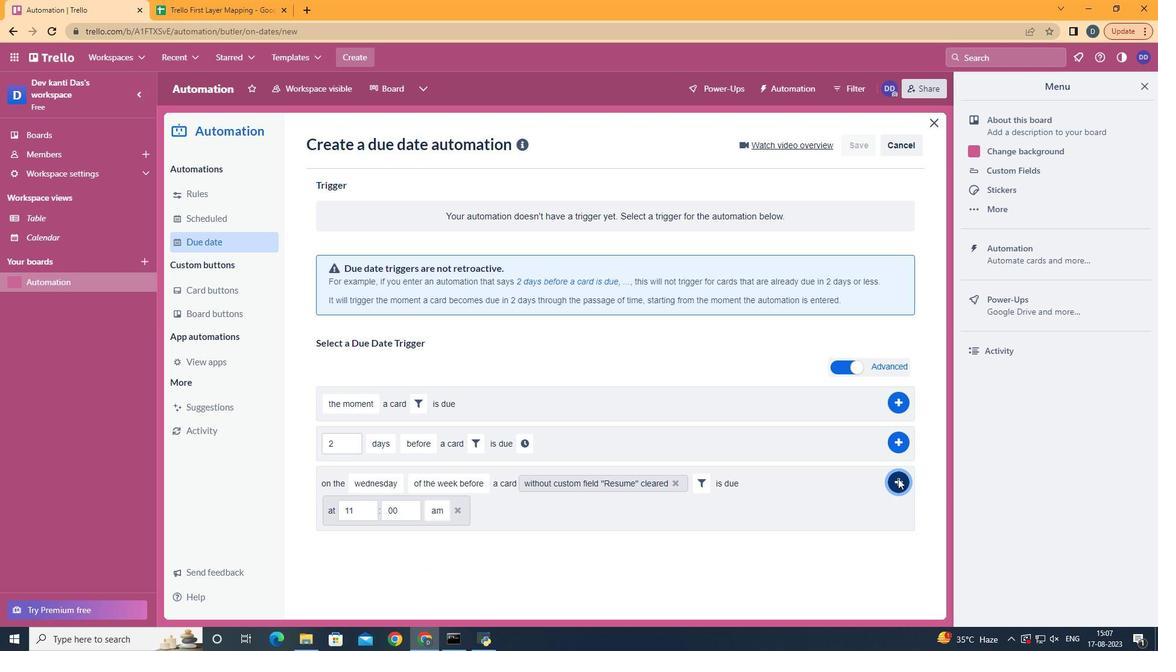 
